 Task: Search one way flight ticket for 3 adults in first from Escanaba: Delta County Airport to Gillette: Gillette Campbell County Airport on 5-1-2023. Choice of flights is JetBlue. Number of bags: 1 carry on bag. Price is upto 97000. Outbound departure time preference is 8:00.
Action: Mouse moved to (237, 250)
Screenshot: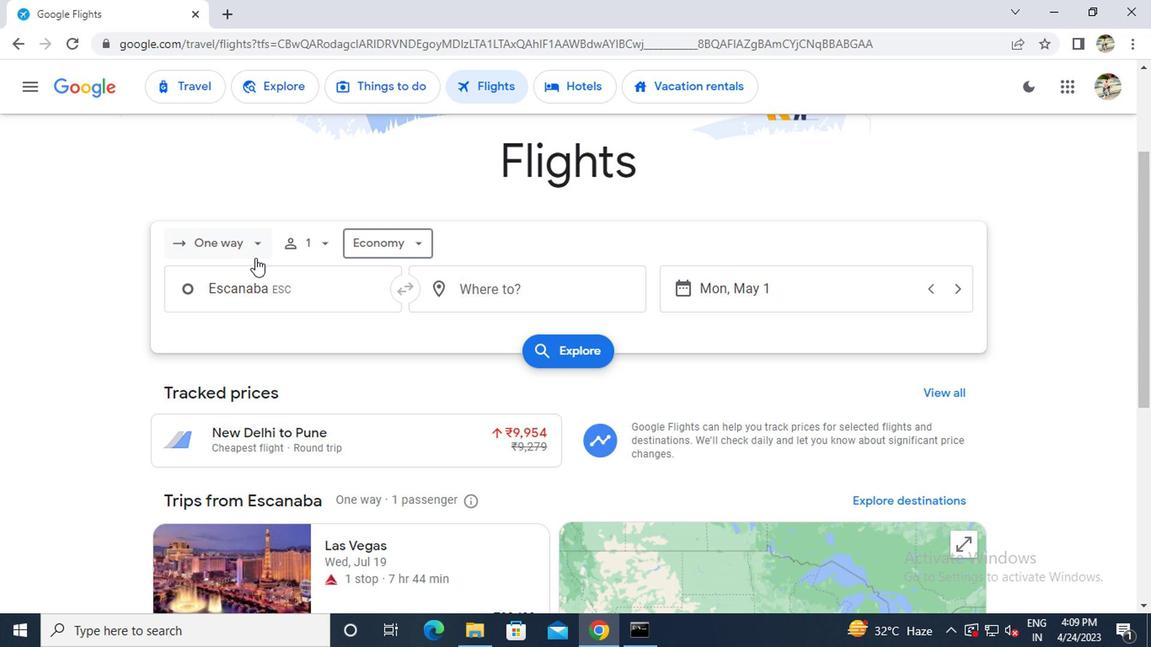 
Action: Mouse pressed left at (237, 250)
Screenshot: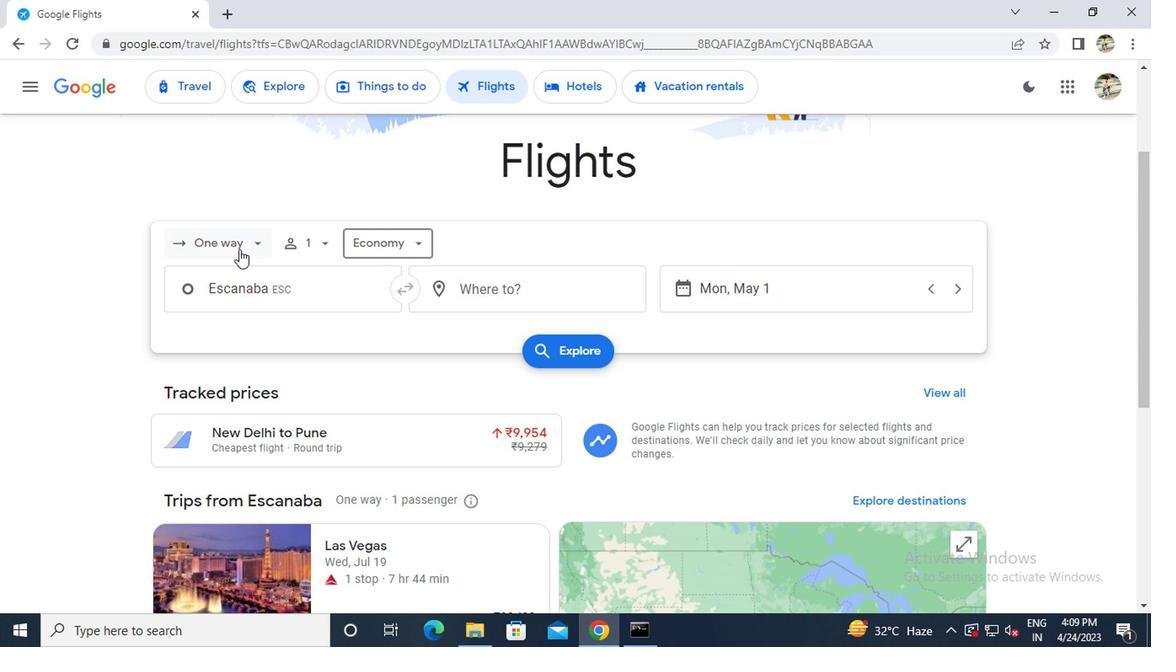 
Action: Mouse moved to (235, 315)
Screenshot: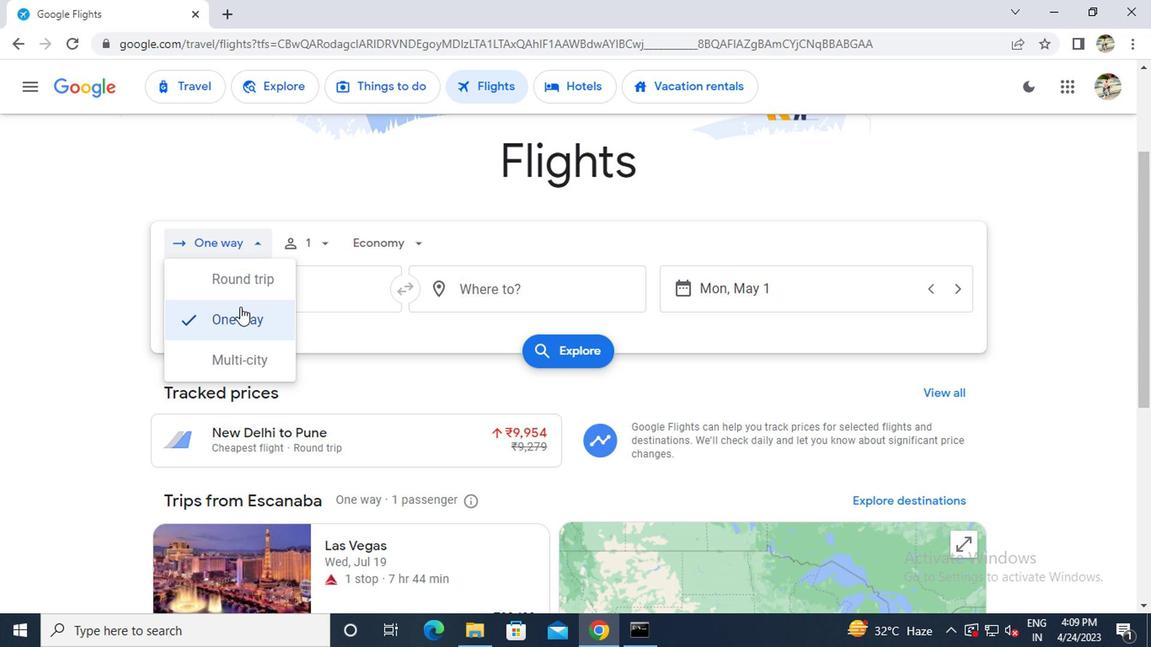
Action: Mouse pressed left at (235, 315)
Screenshot: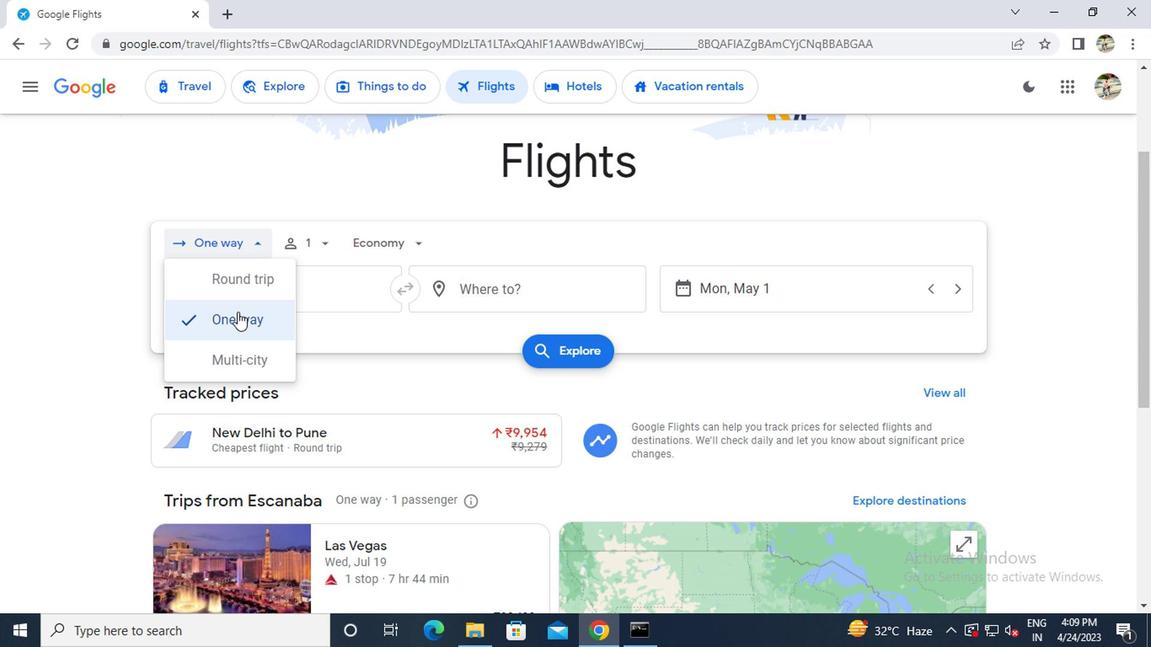 
Action: Mouse moved to (322, 233)
Screenshot: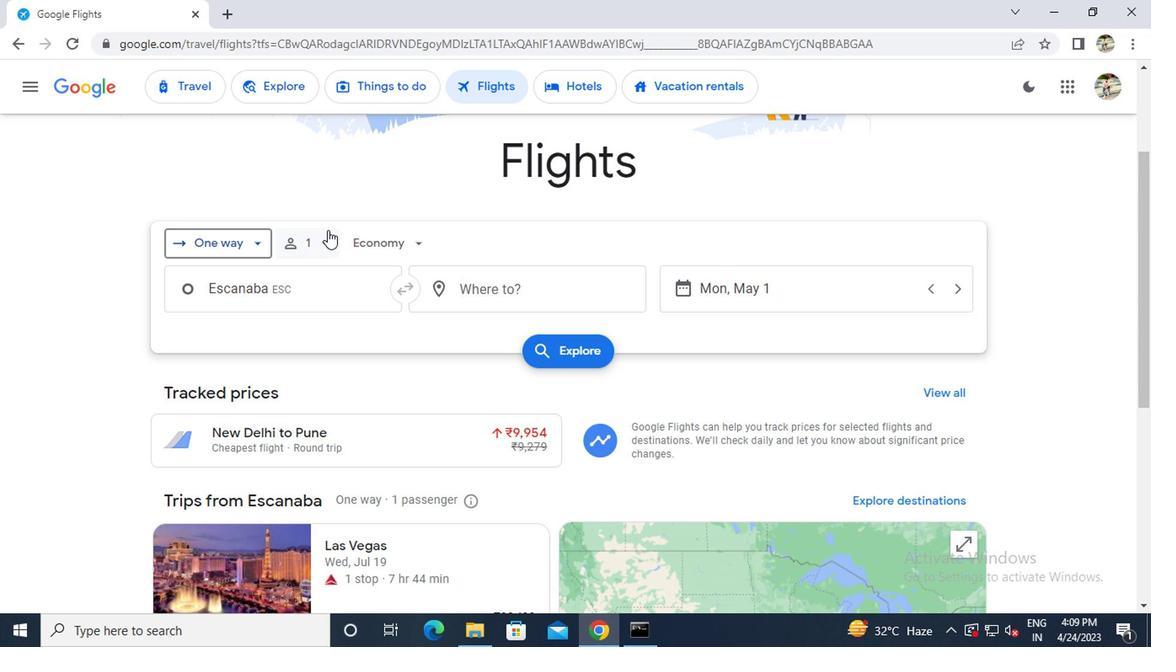 
Action: Mouse pressed left at (322, 233)
Screenshot: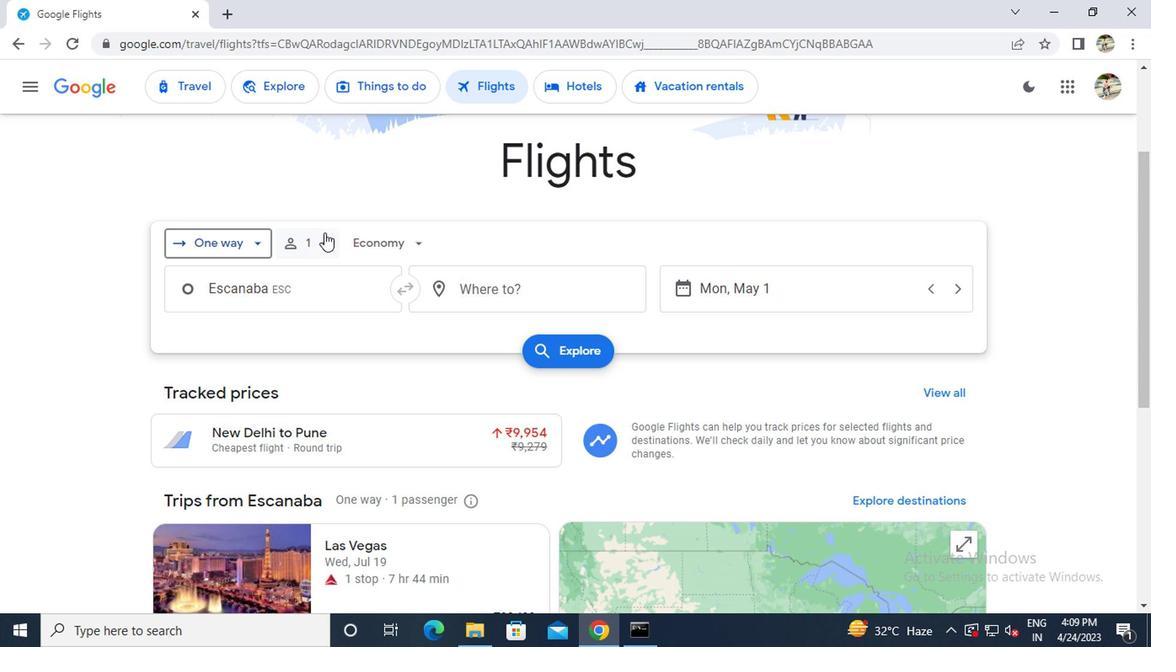 
Action: Mouse moved to (452, 286)
Screenshot: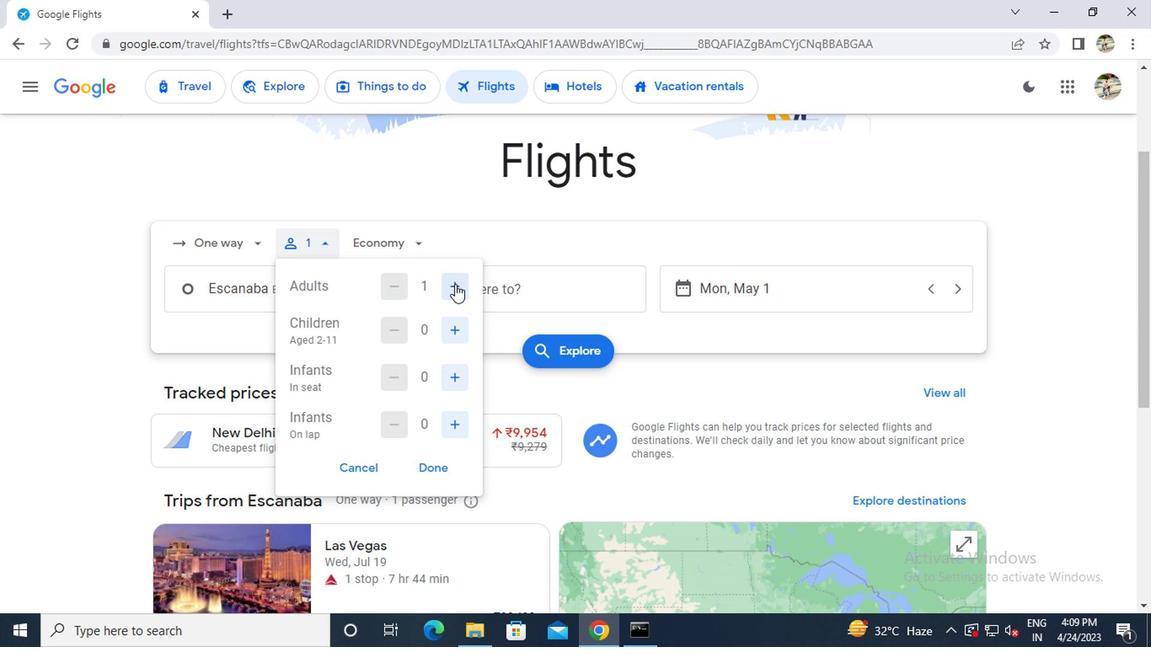 
Action: Mouse pressed left at (452, 286)
Screenshot: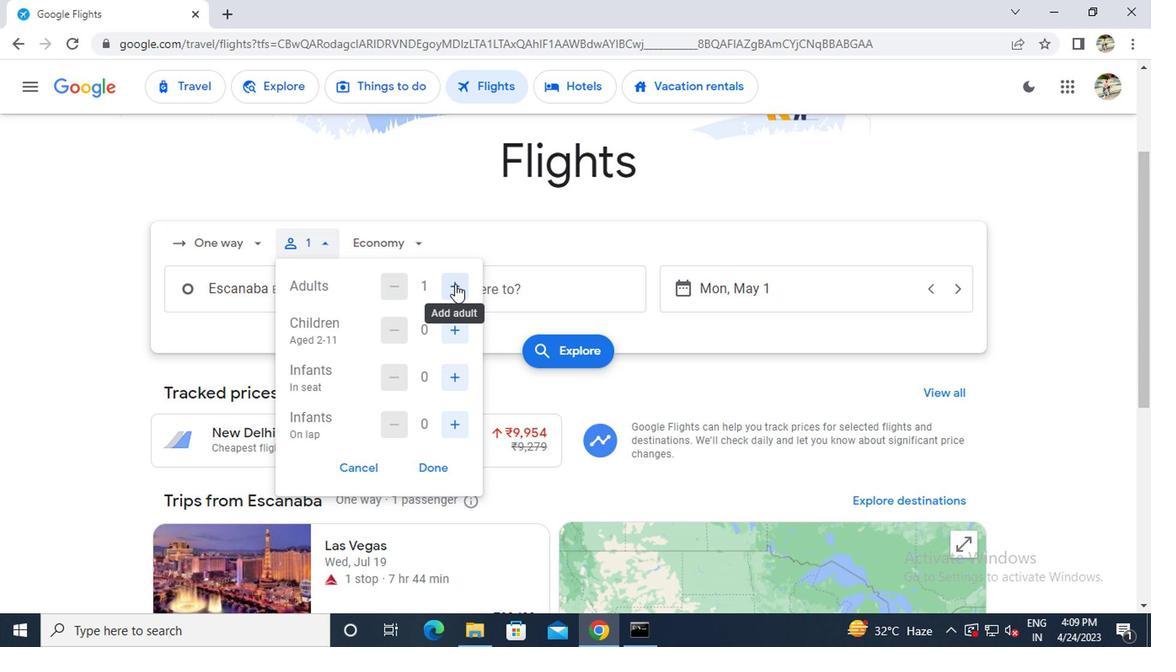 
Action: Mouse pressed left at (452, 286)
Screenshot: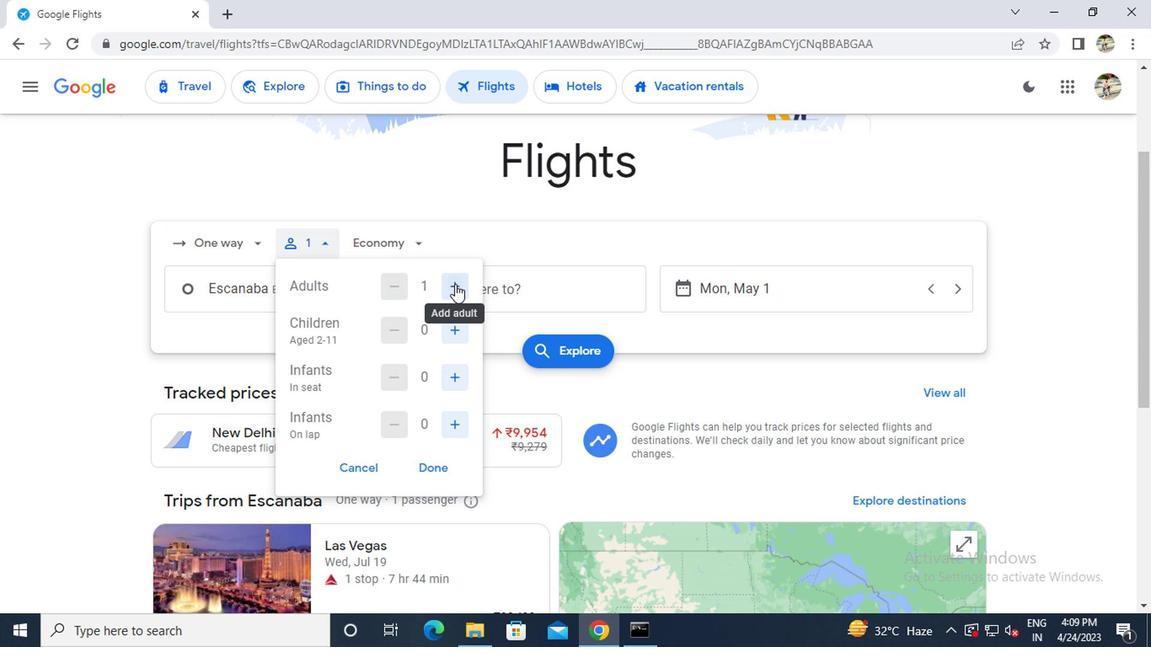 
Action: Mouse moved to (434, 467)
Screenshot: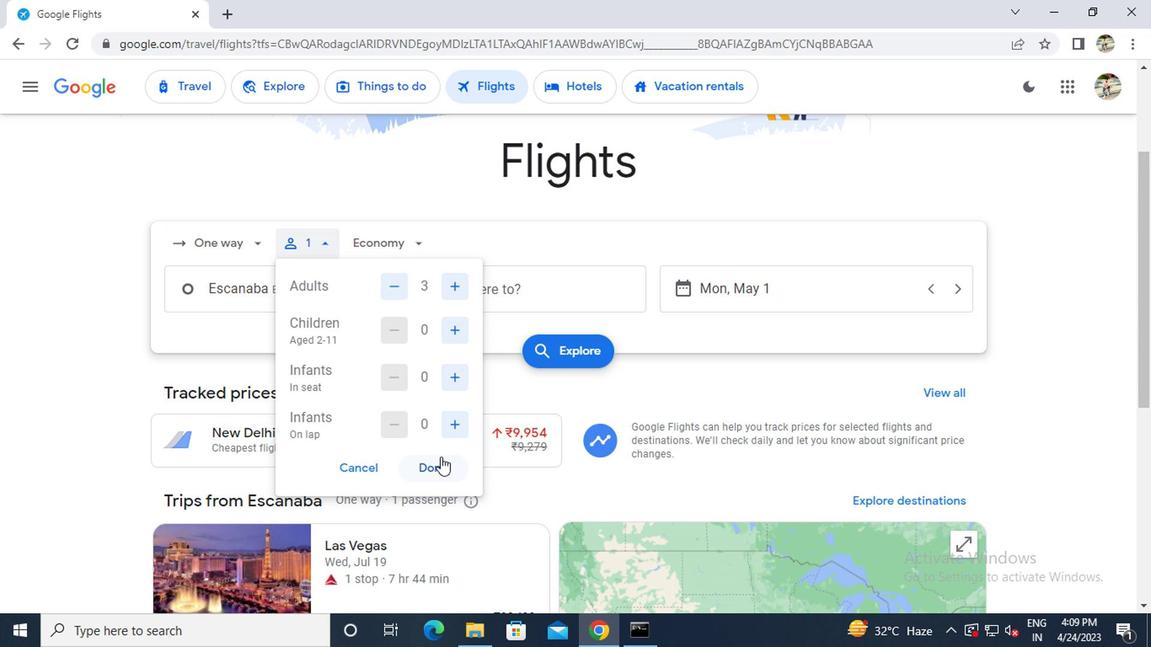 
Action: Mouse pressed left at (434, 467)
Screenshot: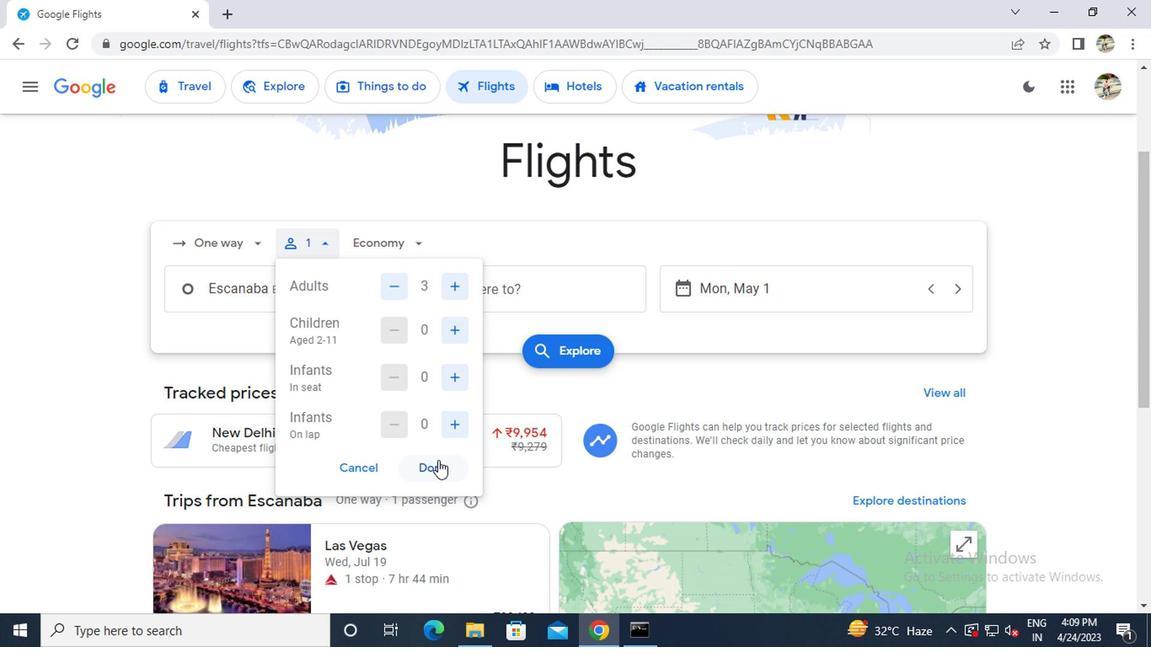 
Action: Mouse moved to (244, 290)
Screenshot: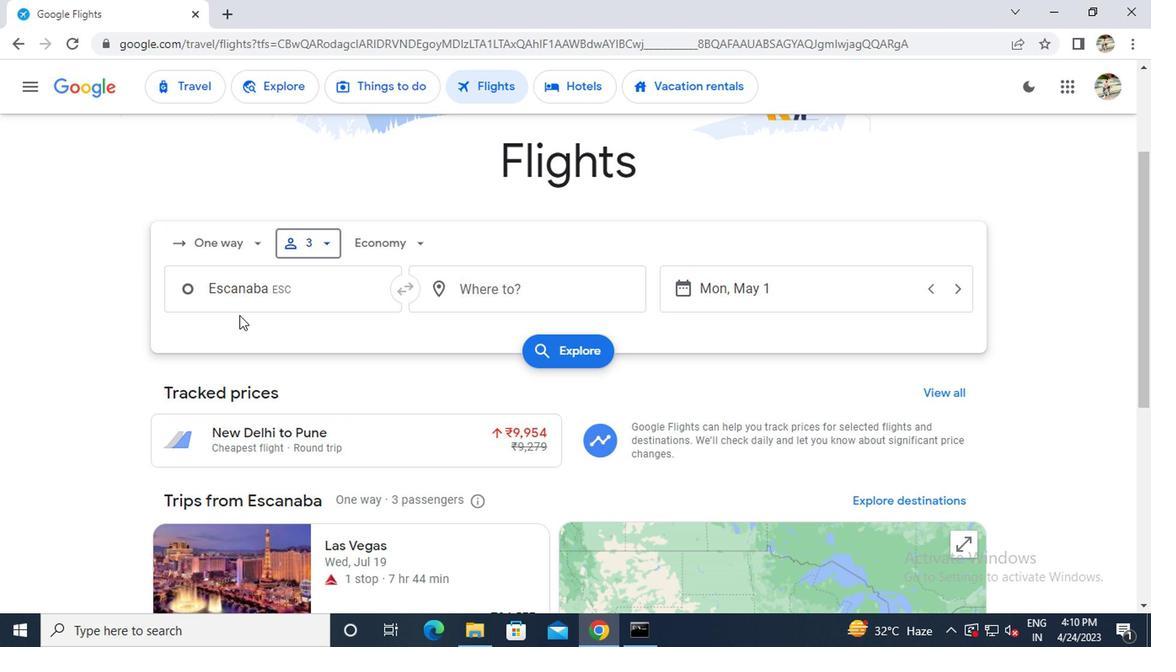 
Action: Mouse pressed left at (244, 290)
Screenshot: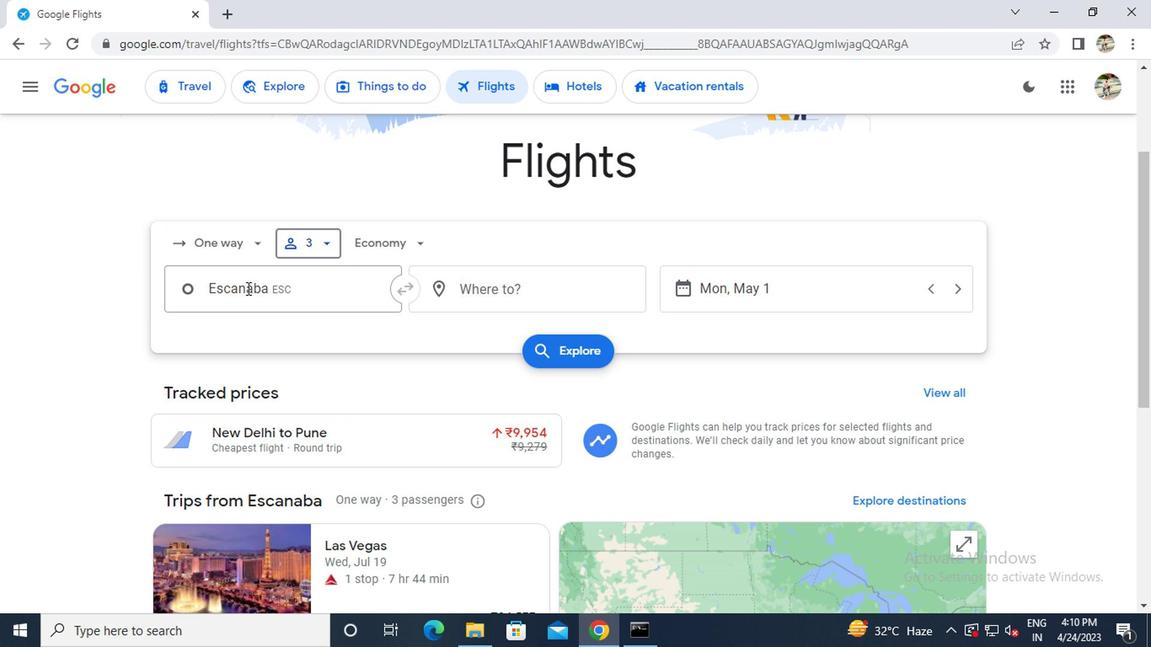 
Action: Key pressed <Key.caps_lock>e<Key.caps_lock>scanaba
Screenshot: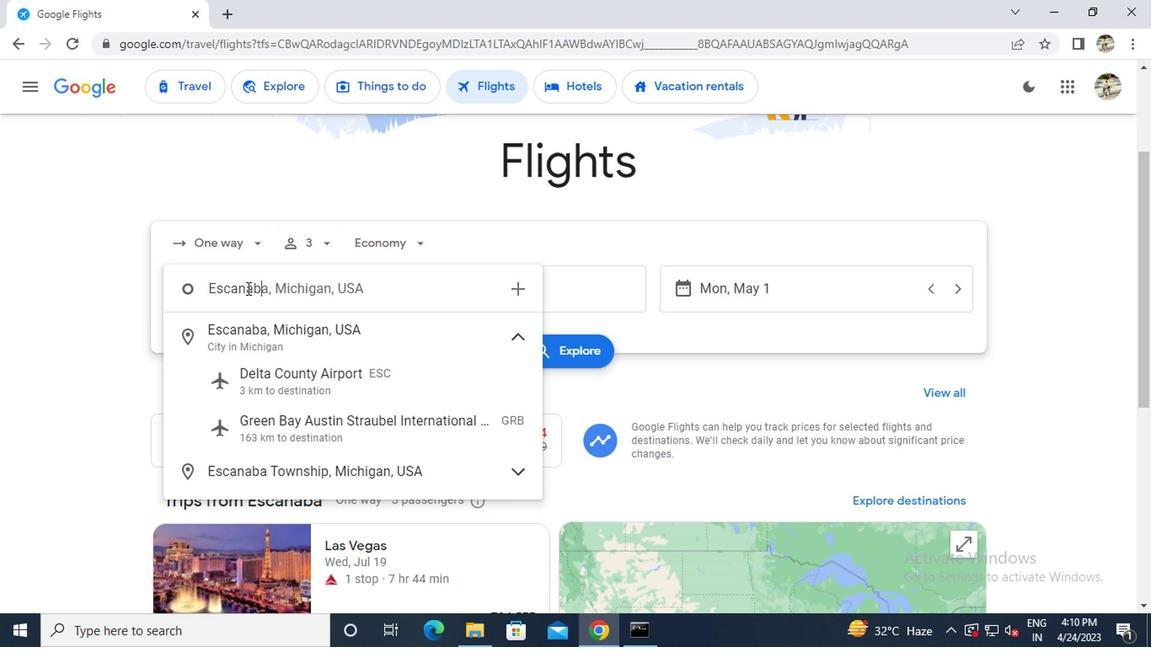 
Action: Mouse moved to (253, 311)
Screenshot: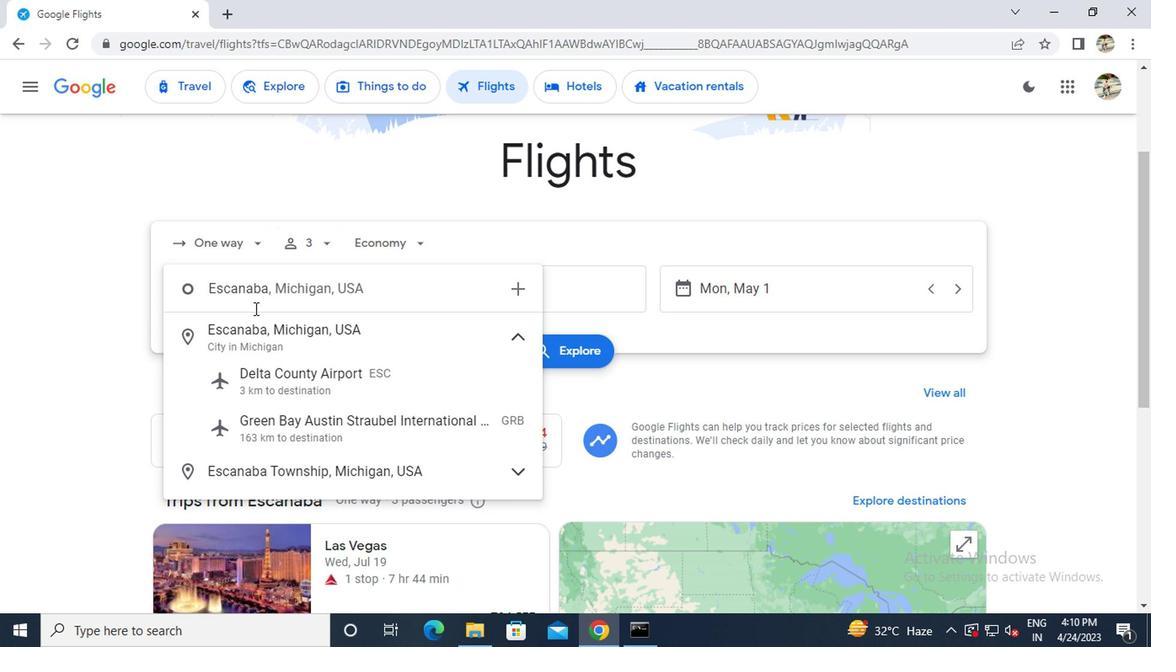 
Action: Key pressed <Key.space><Key.caps_lock>d<Key.caps_lock><Key.backspace>
Screenshot: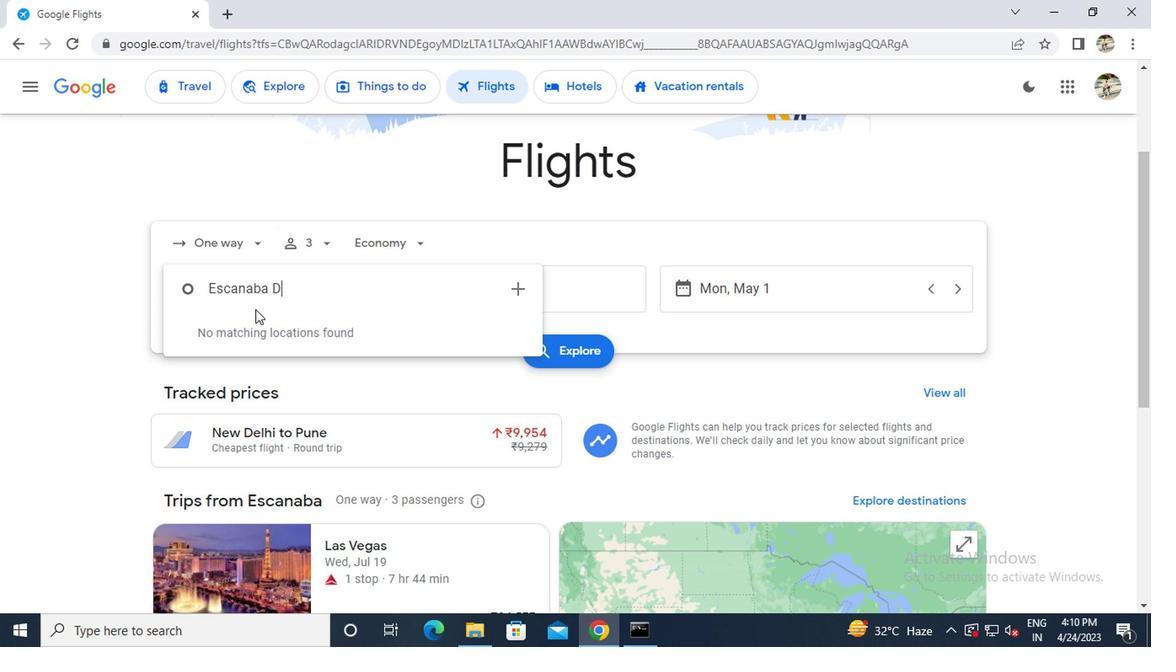 
Action: Mouse moved to (260, 376)
Screenshot: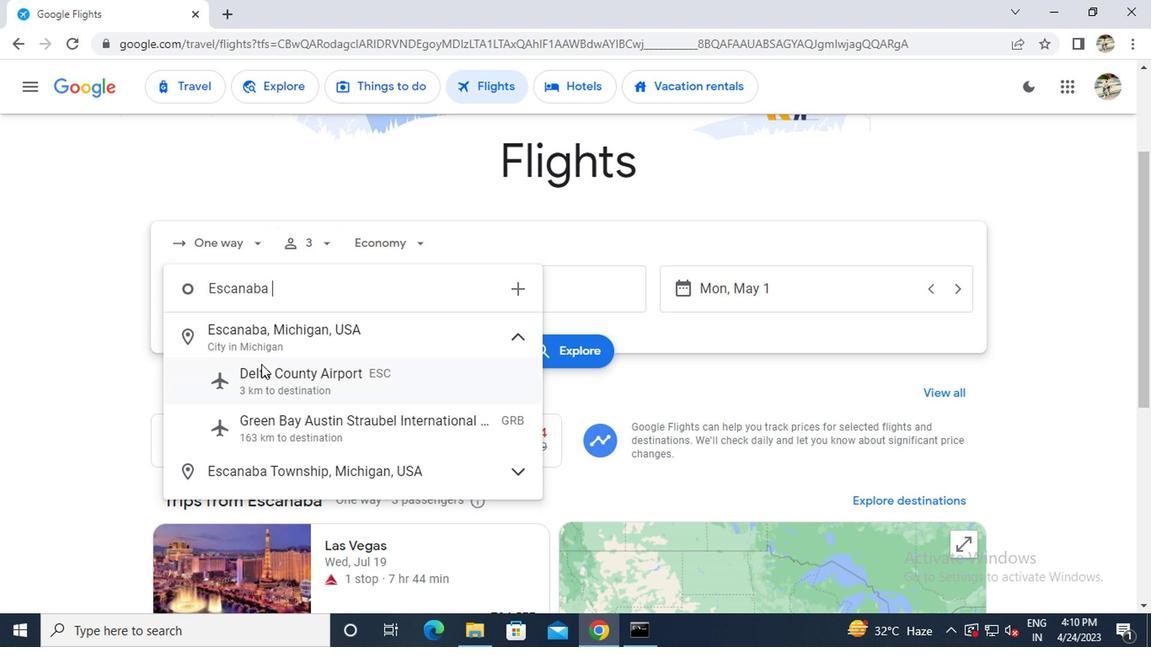 
Action: Mouse pressed left at (260, 376)
Screenshot: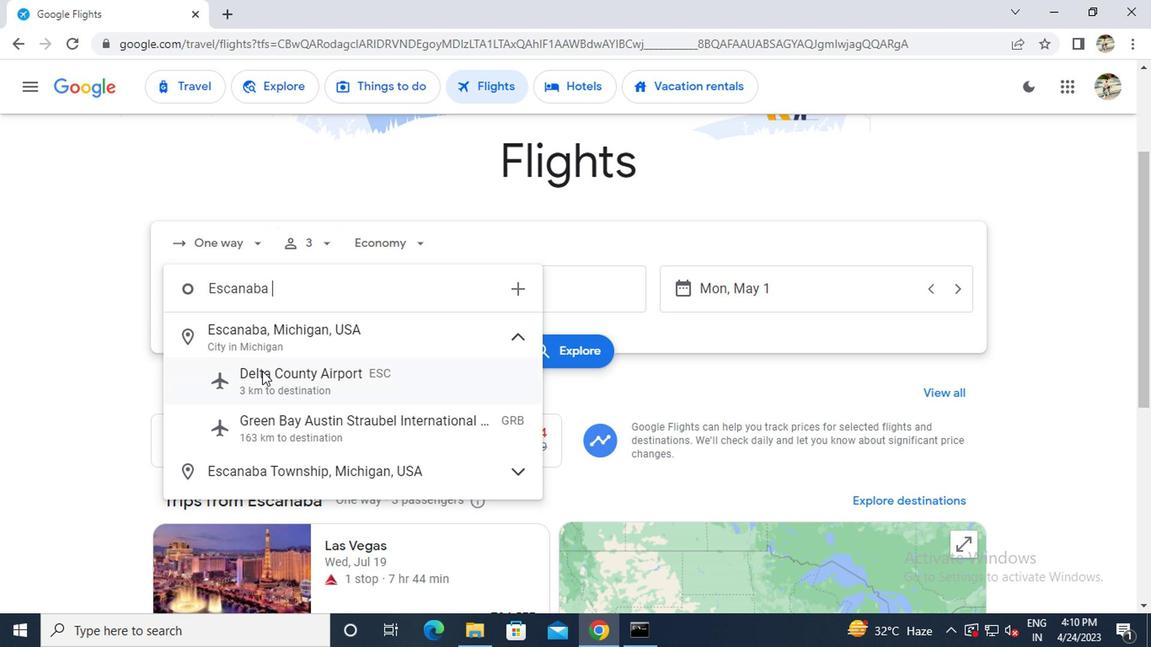 
Action: Mouse moved to (521, 289)
Screenshot: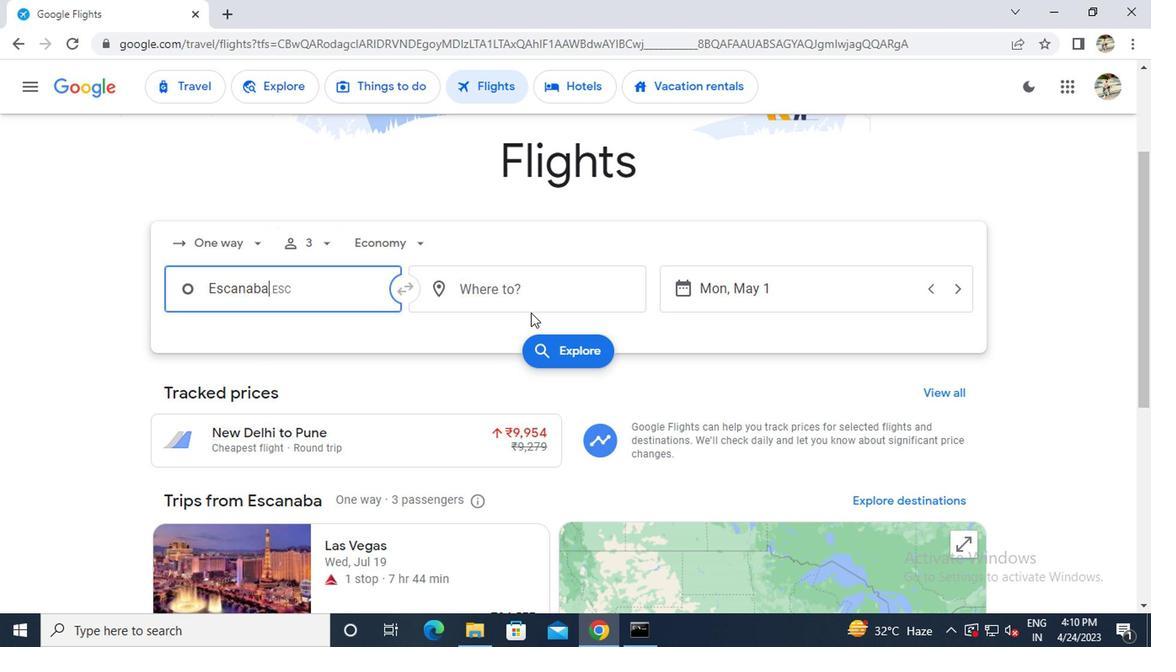 
Action: Mouse pressed left at (521, 289)
Screenshot: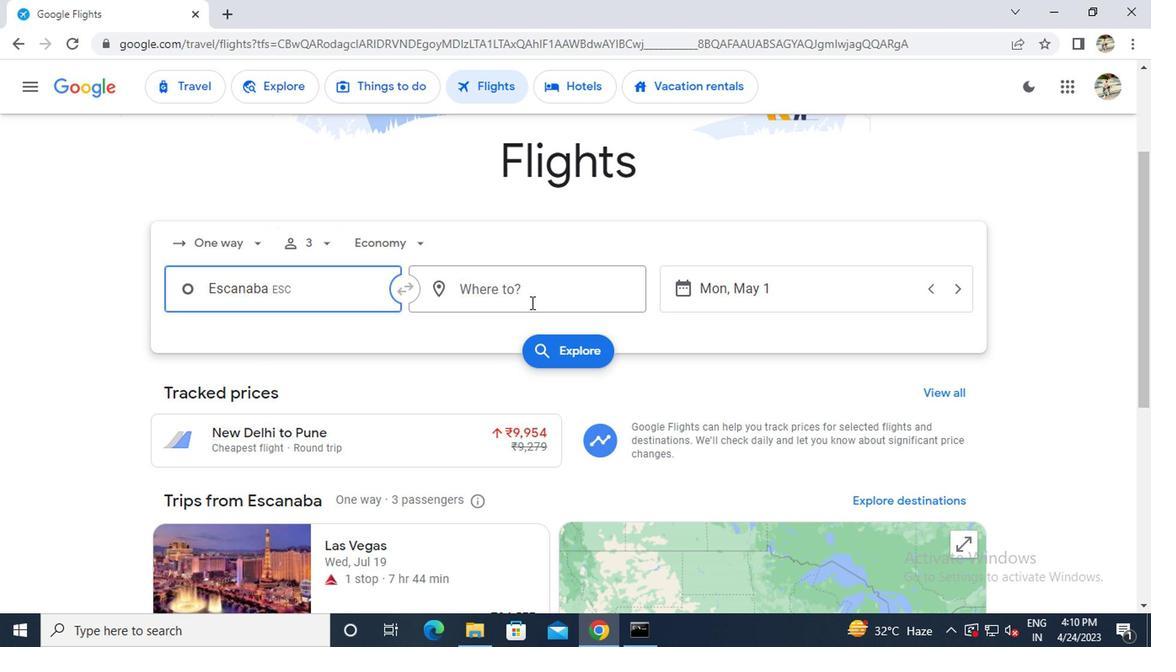 
Action: Key pressed <Key.caps_lock>g<Key.caps_lock>illette
Screenshot: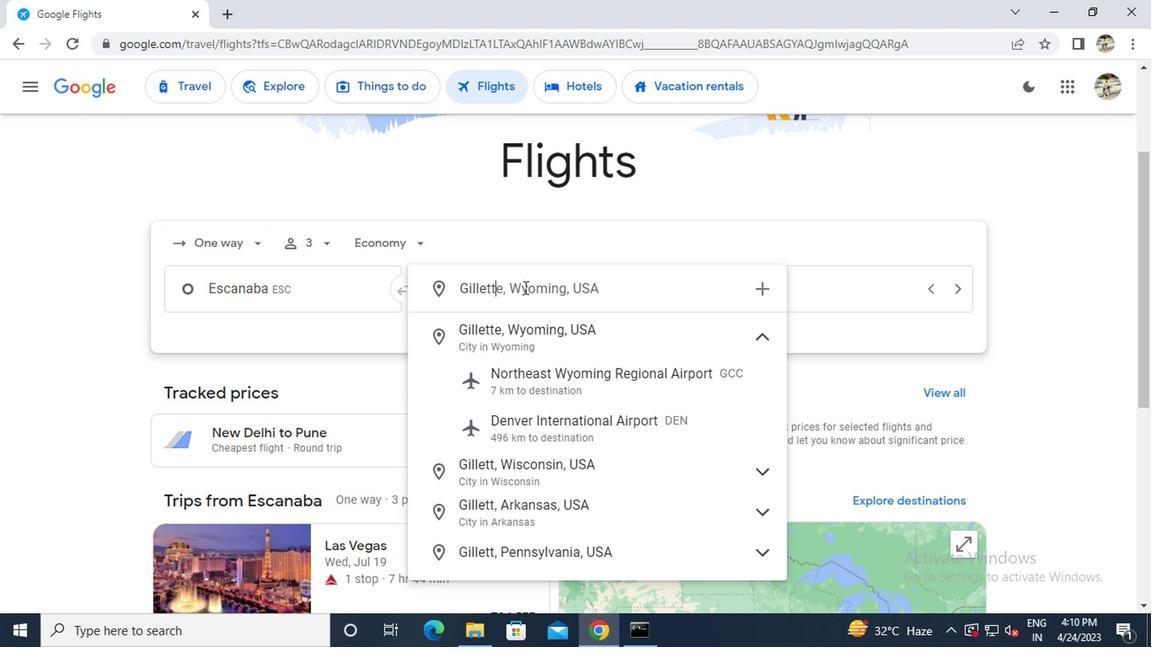 
Action: Mouse moved to (522, 324)
Screenshot: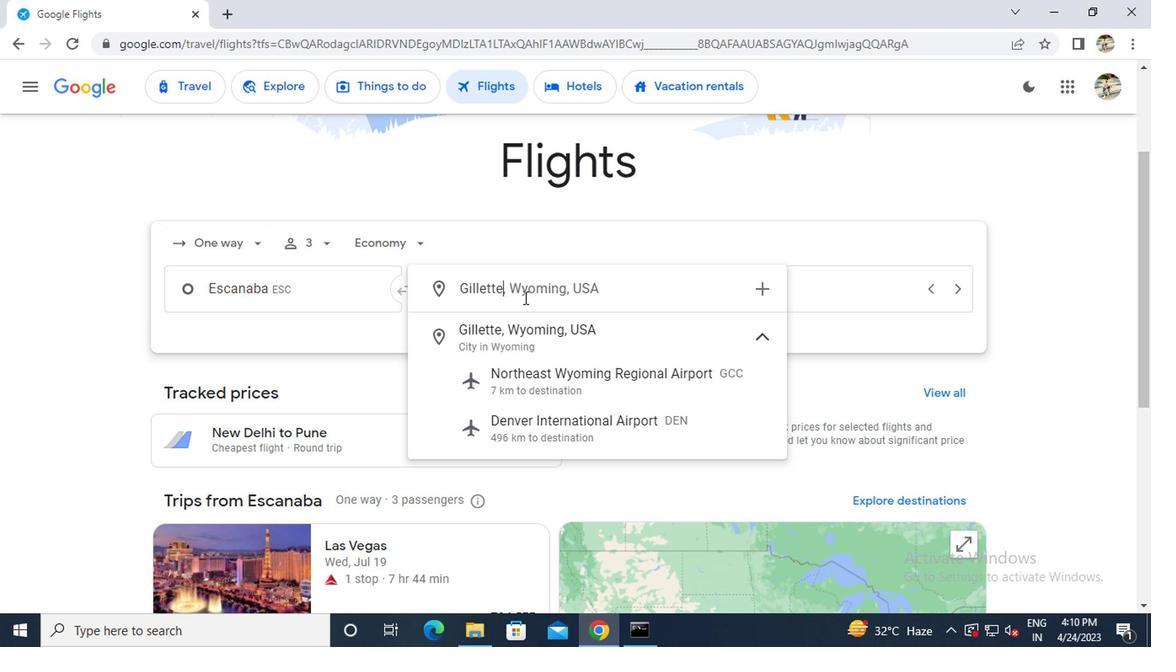 
Action: Mouse pressed left at (522, 324)
Screenshot: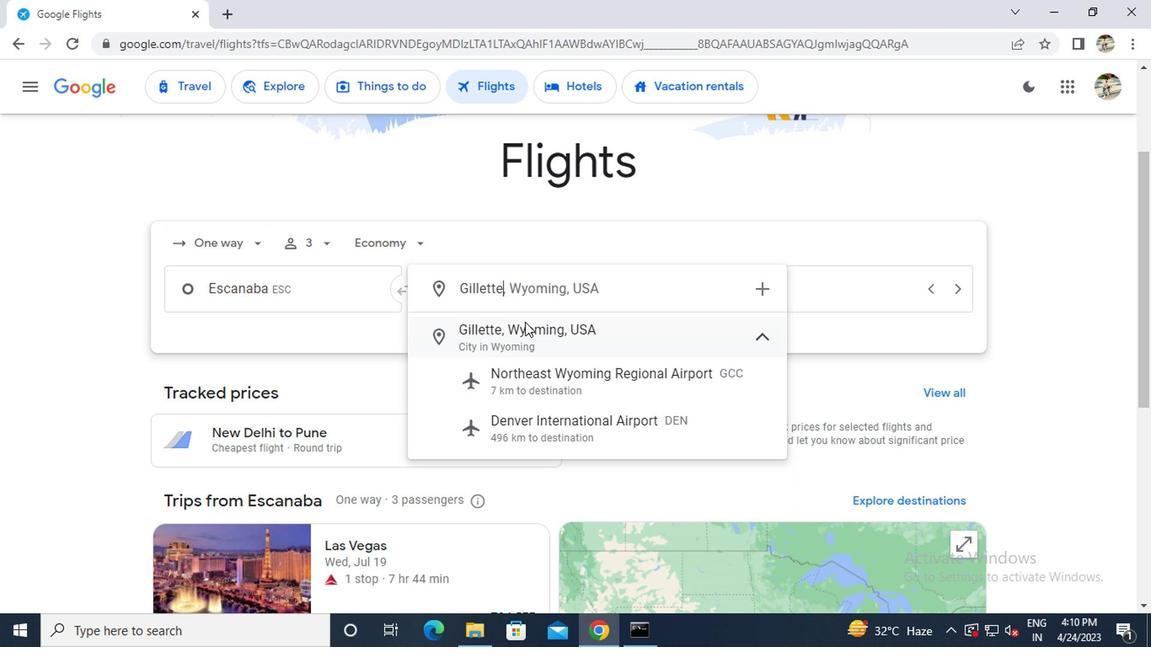 
Action: Mouse moved to (759, 291)
Screenshot: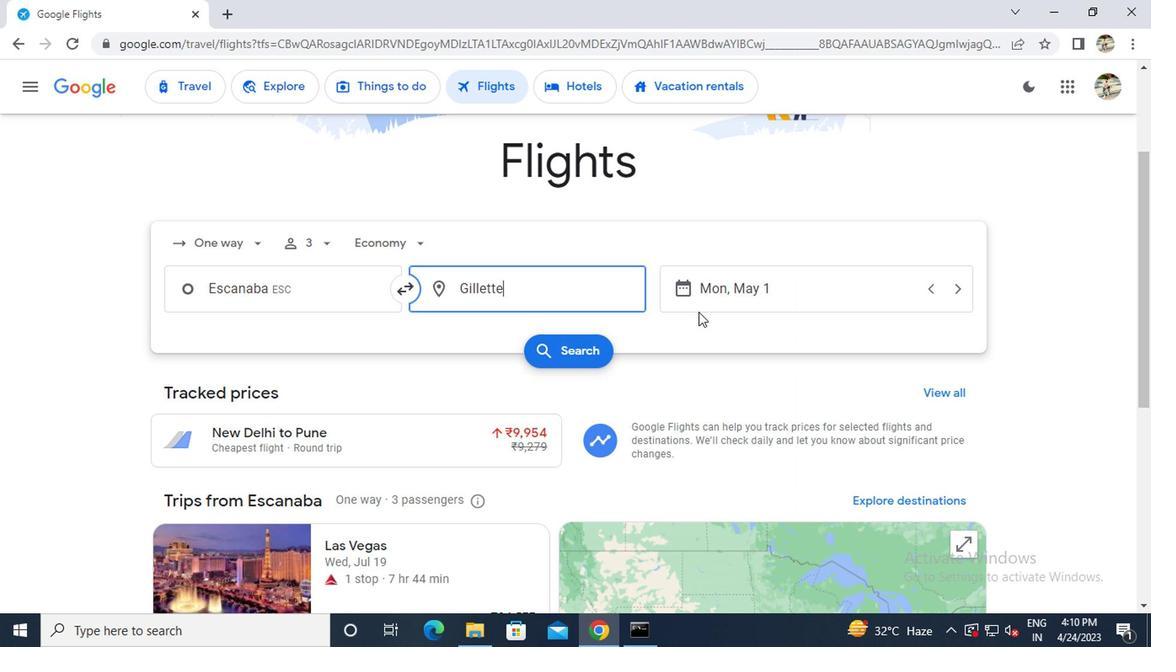 
Action: Mouse pressed left at (759, 291)
Screenshot: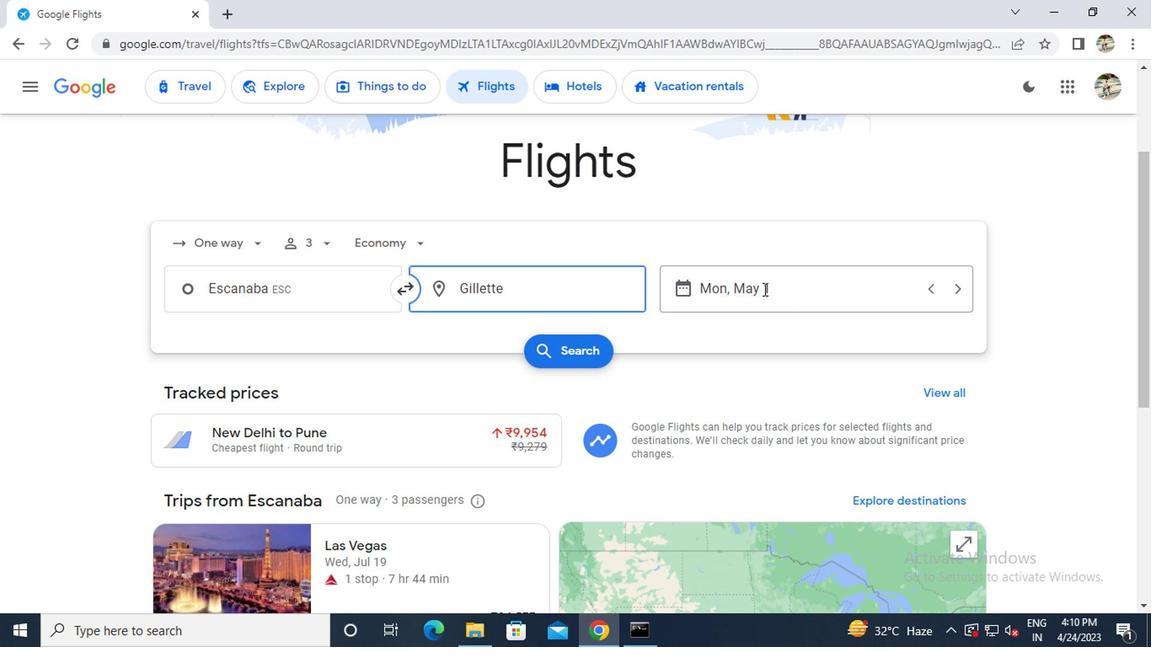 
Action: Mouse moved to (741, 299)
Screenshot: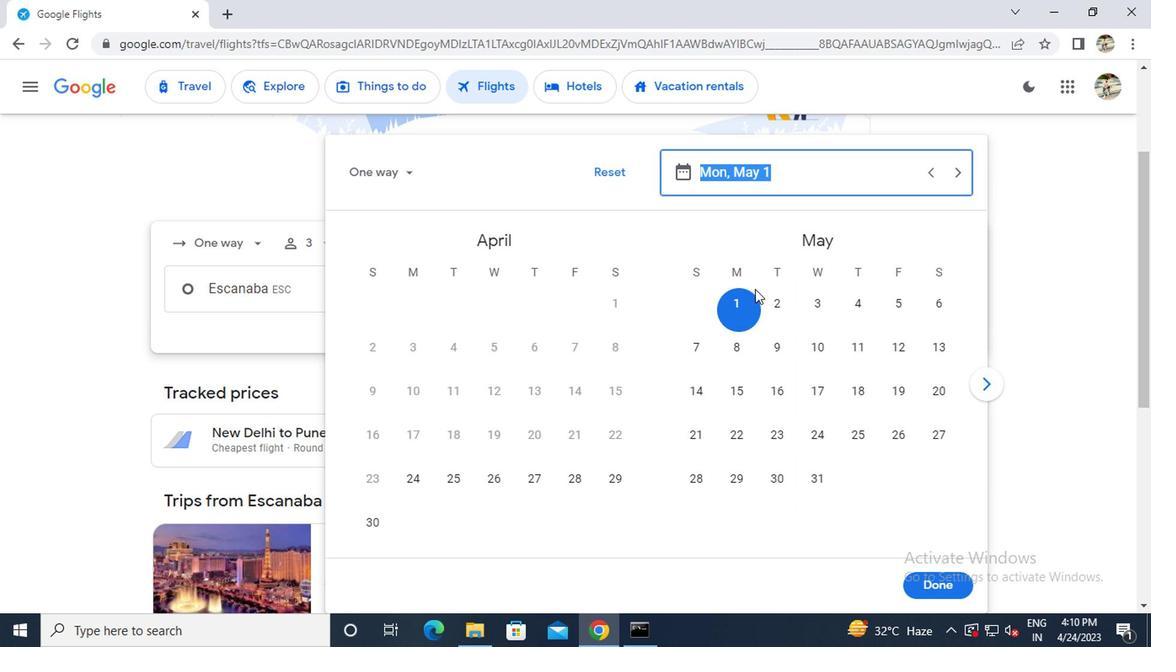 
Action: Mouse pressed left at (741, 299)
Screenshot: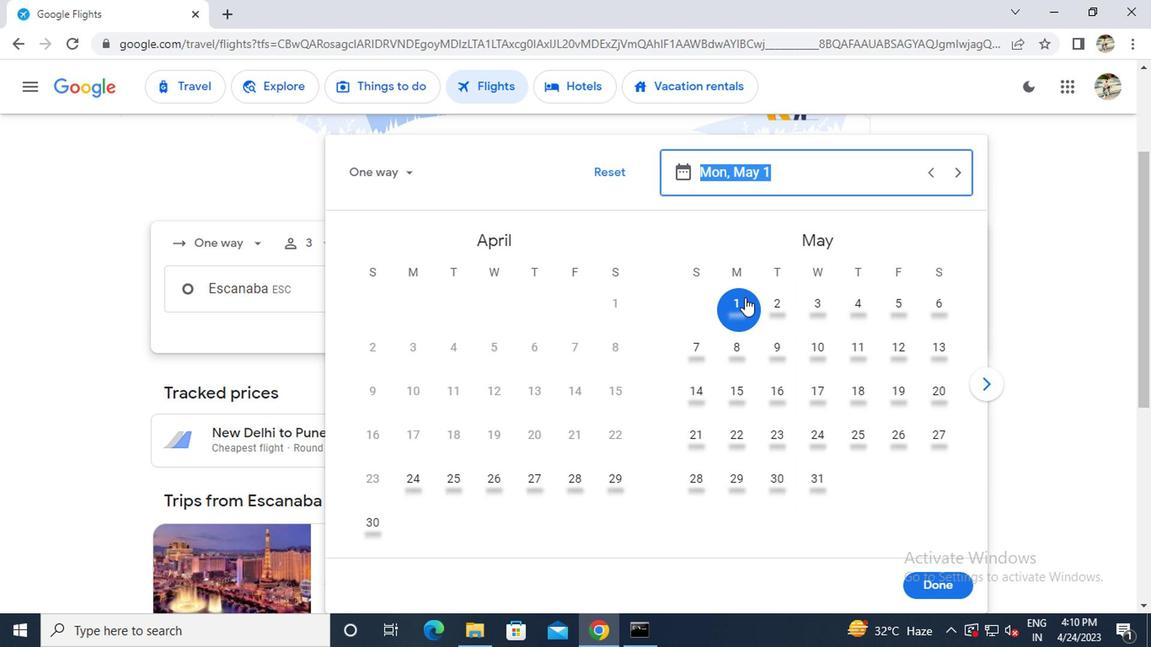 
Action: Mouse moved to (927, 593)
Screenshot: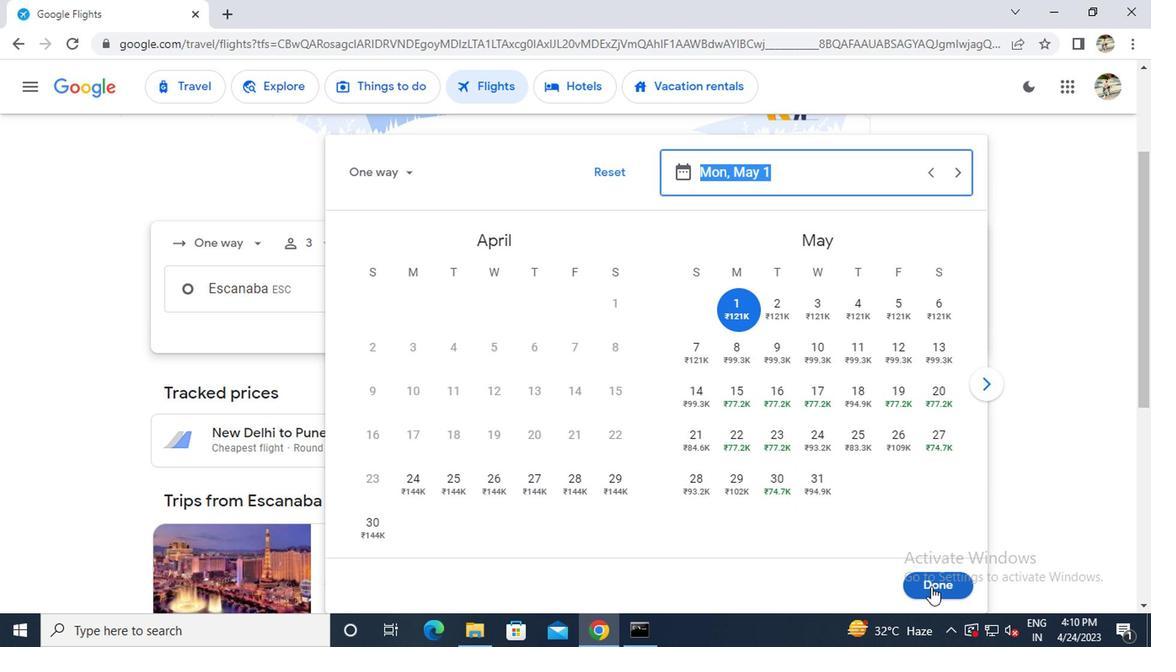 
Action: Mouse pressed left at (927, 593)
Screenshot: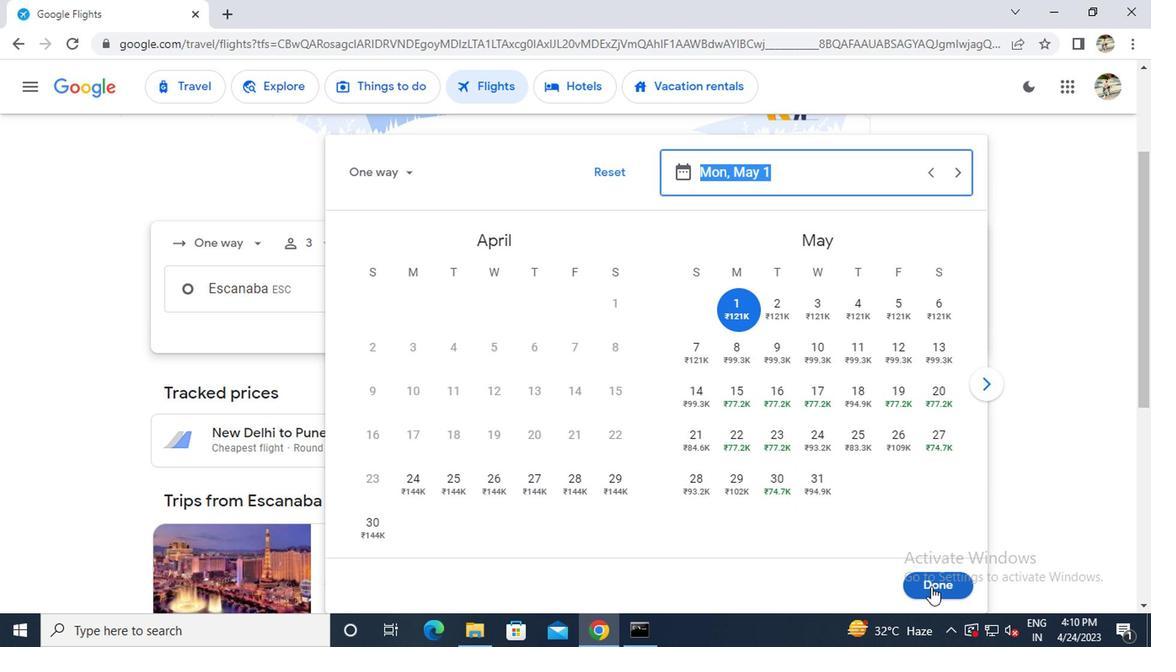 
Action: Mouse moved to (554, 366)
Screenshot: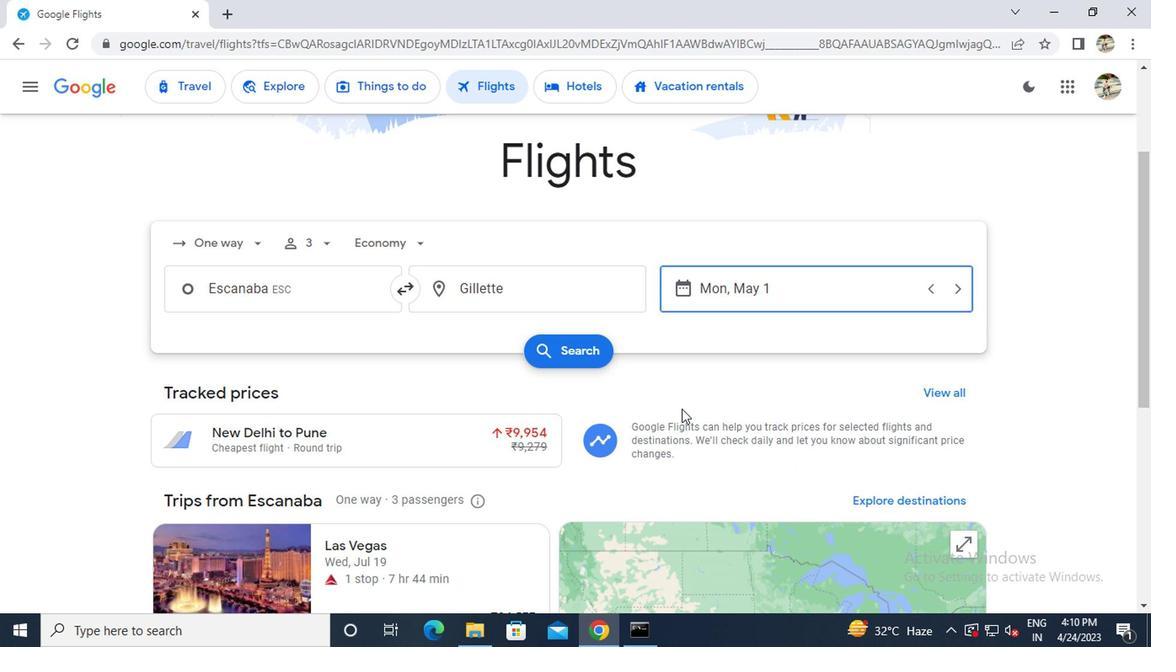 
Action: Mouse pressed left at (554, 366)
Screenshot: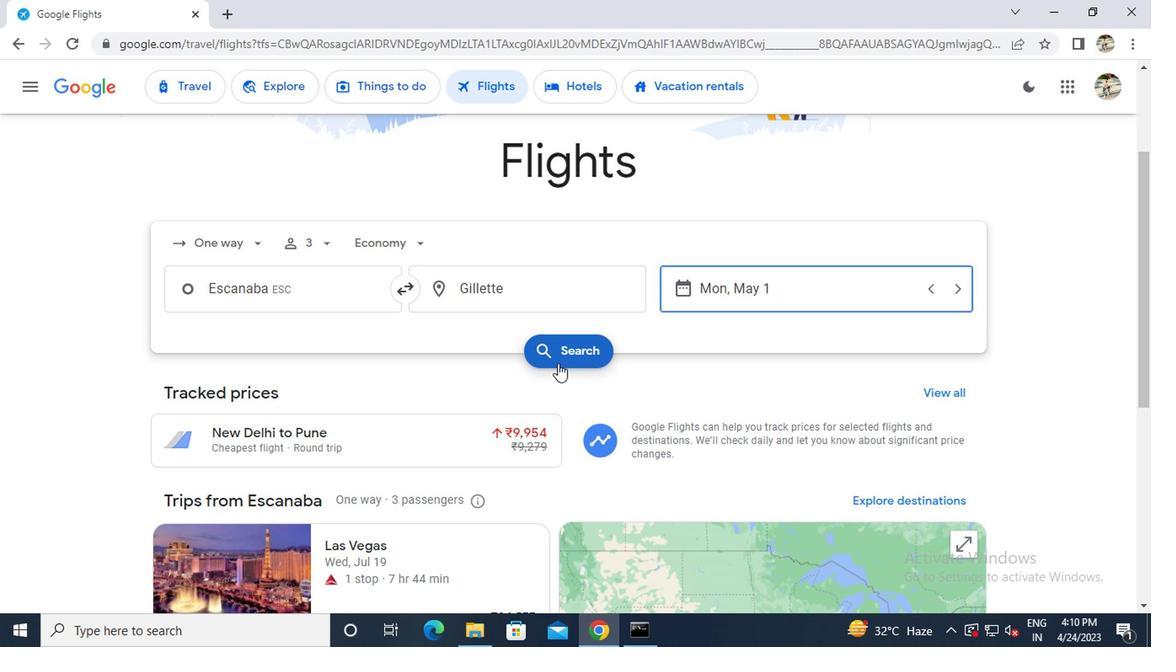 
Action: Mouse moved to (397, 241)
Screenshot: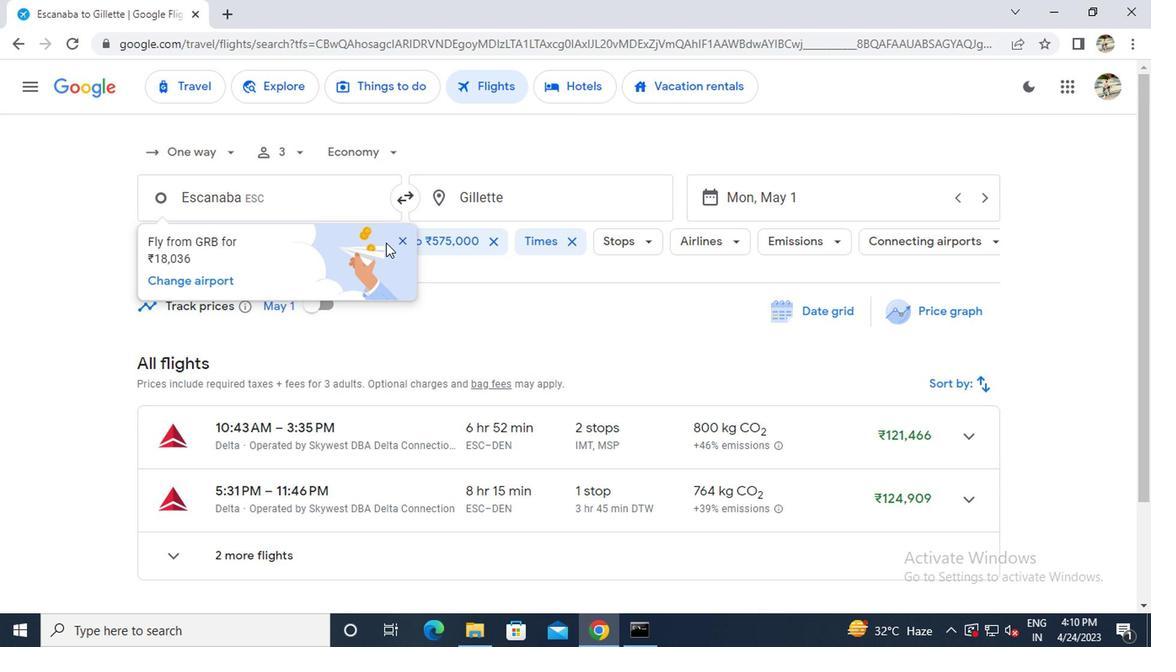 
Action: Mouse pressed left at (397, 241)
Screenshot: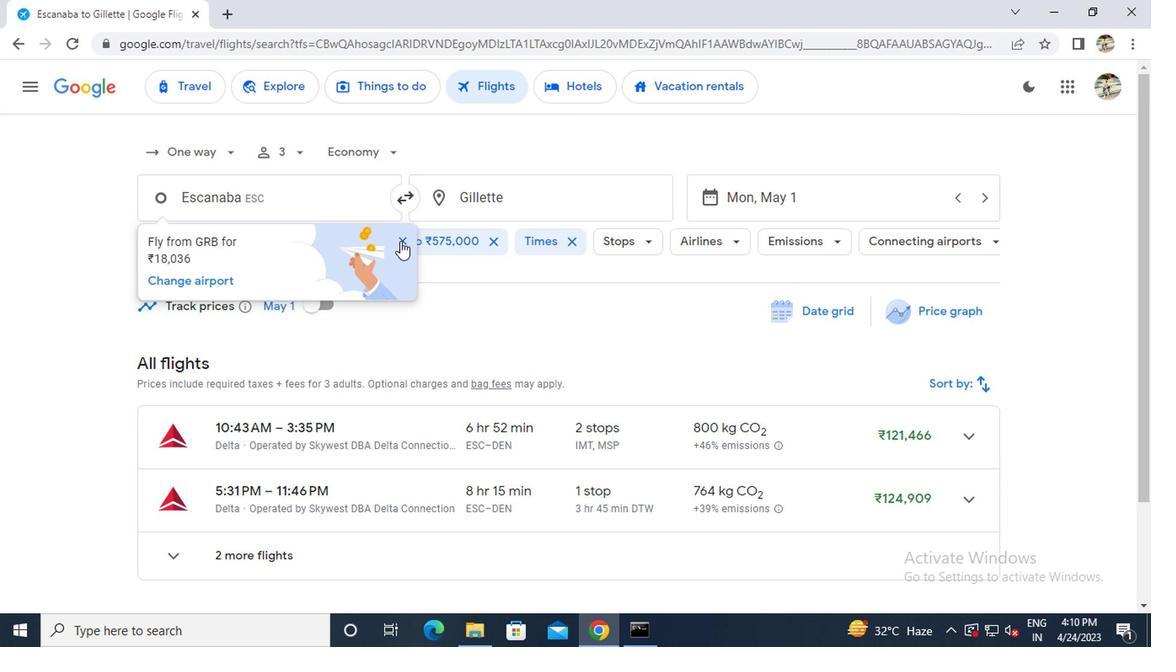 
Action: Mouse moved to (209, 240)
Screenshot: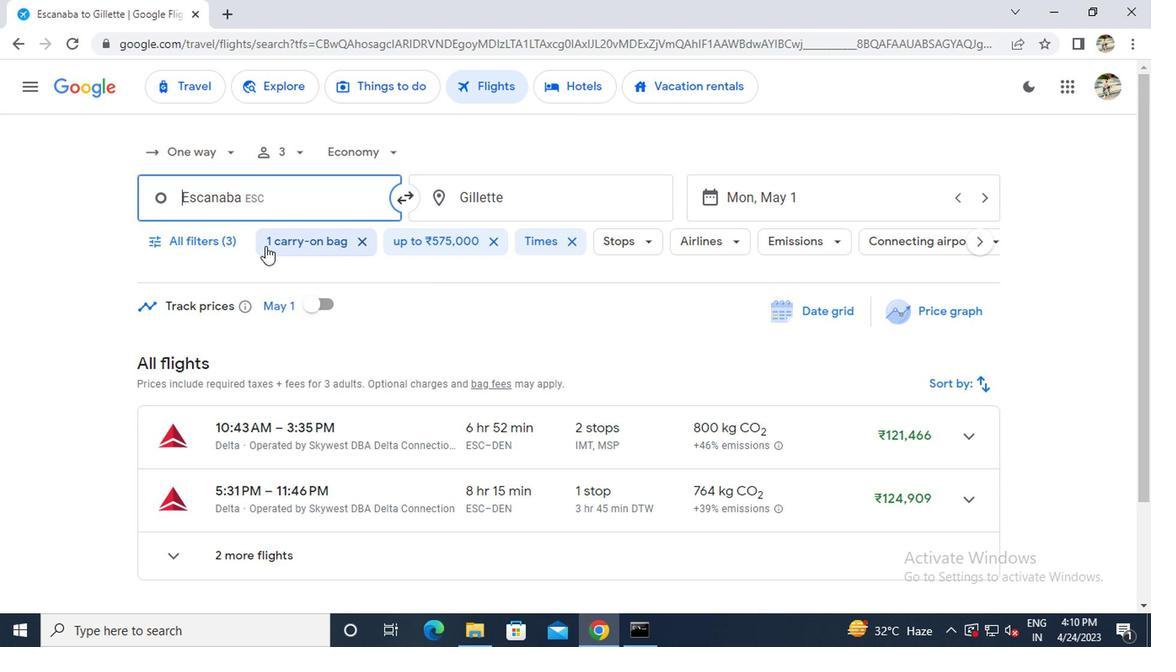 
Action: Mouse pressed left at (209, 240)
Screenshot: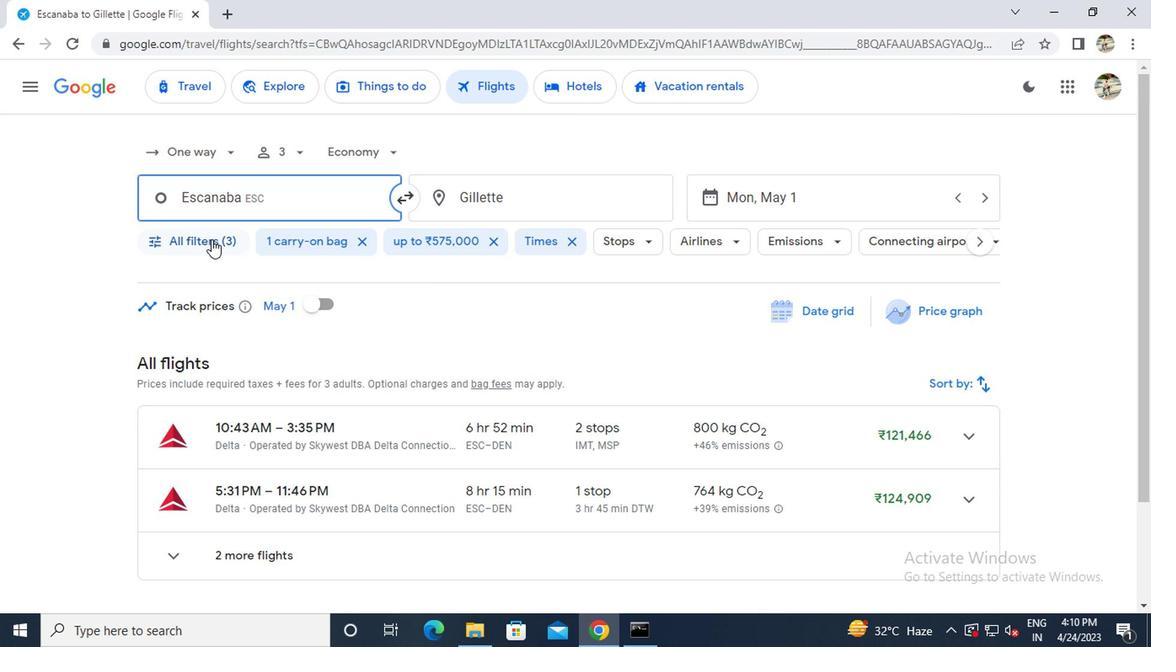
Action: Mouse moved to (272, 364)
Screenshot: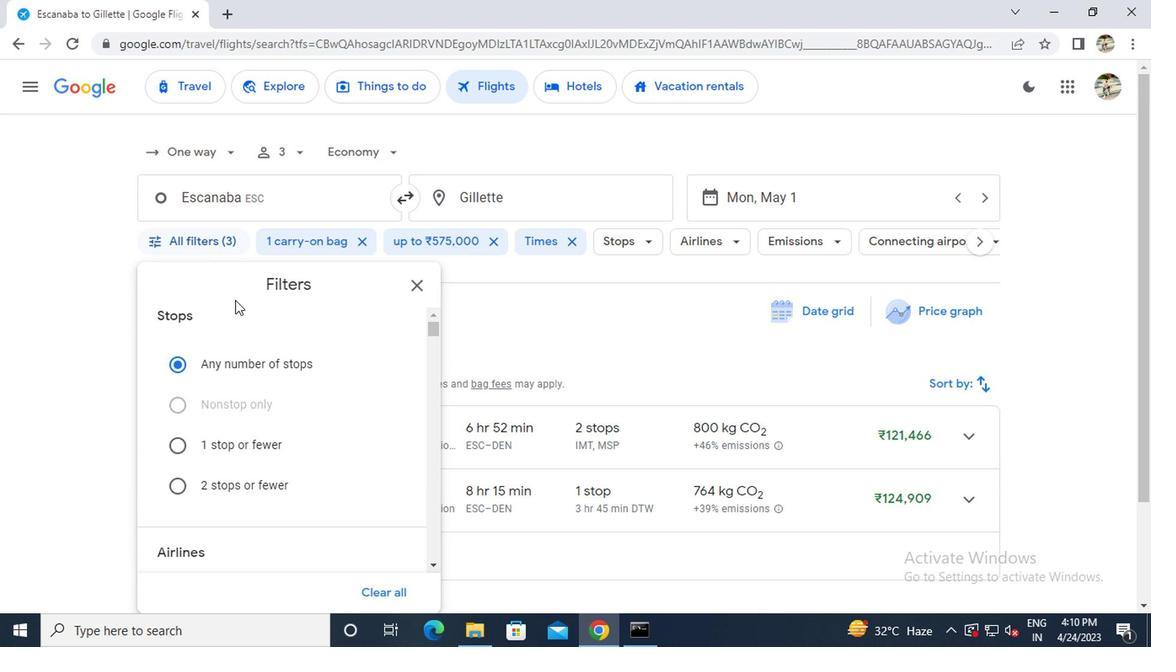 
Action: Mouse scrolled (272, 363) with delta (0, 0)
Screenshot: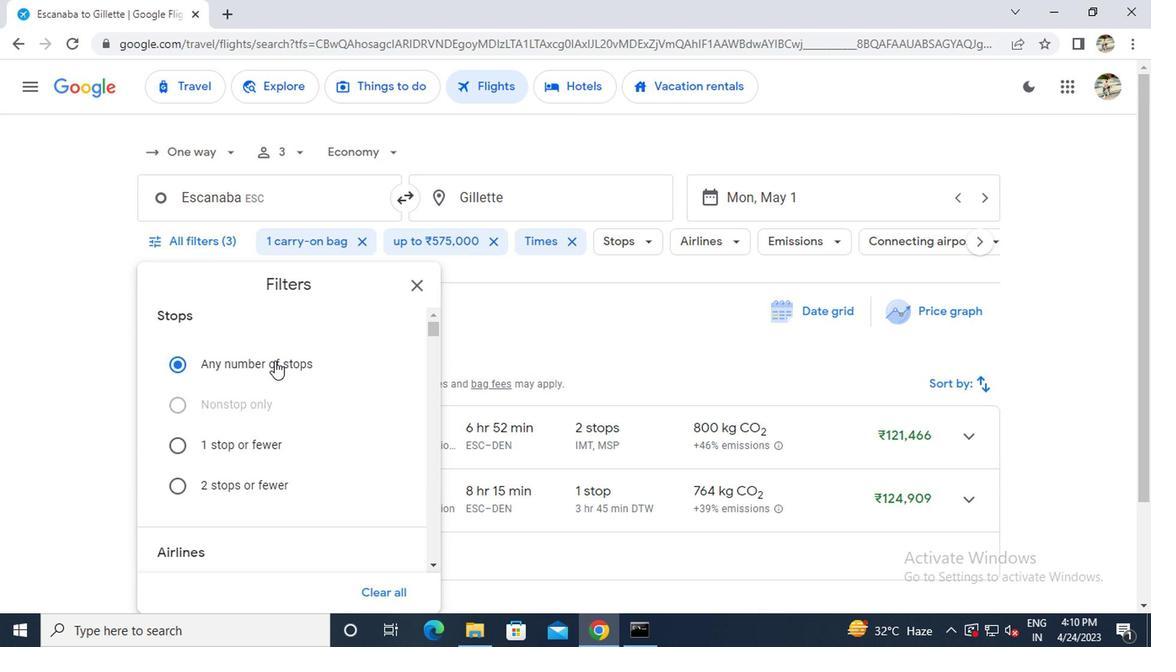 
Action: Mouse scrolled (272, 363) with delta (0, 0)
Screenshot: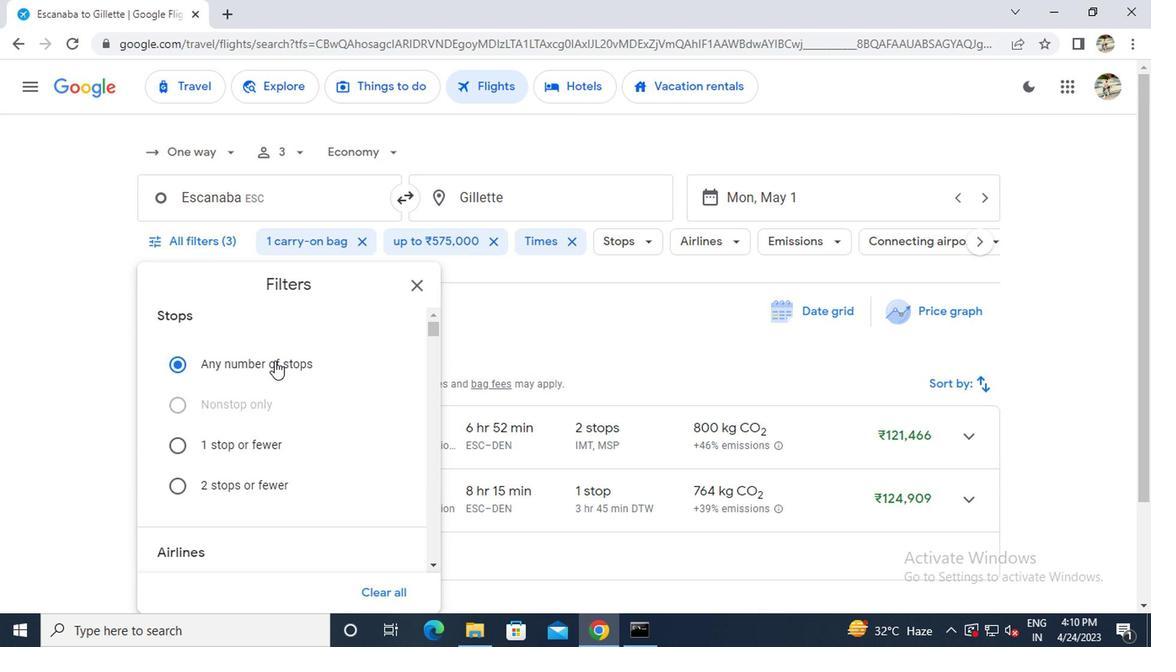 
Action: Mouse scrolled (272, 363) with delta (0, 0)
Screenshot: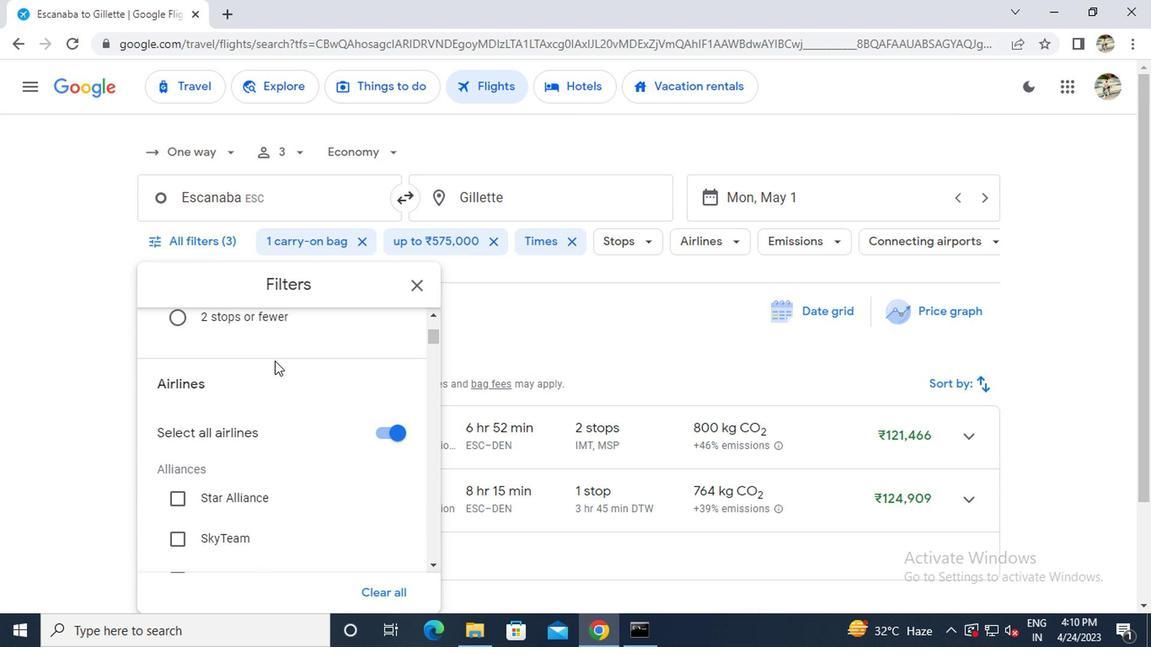 
Action: Mouse scrolled (272, 363) with delta (0, 0)
Screenshot: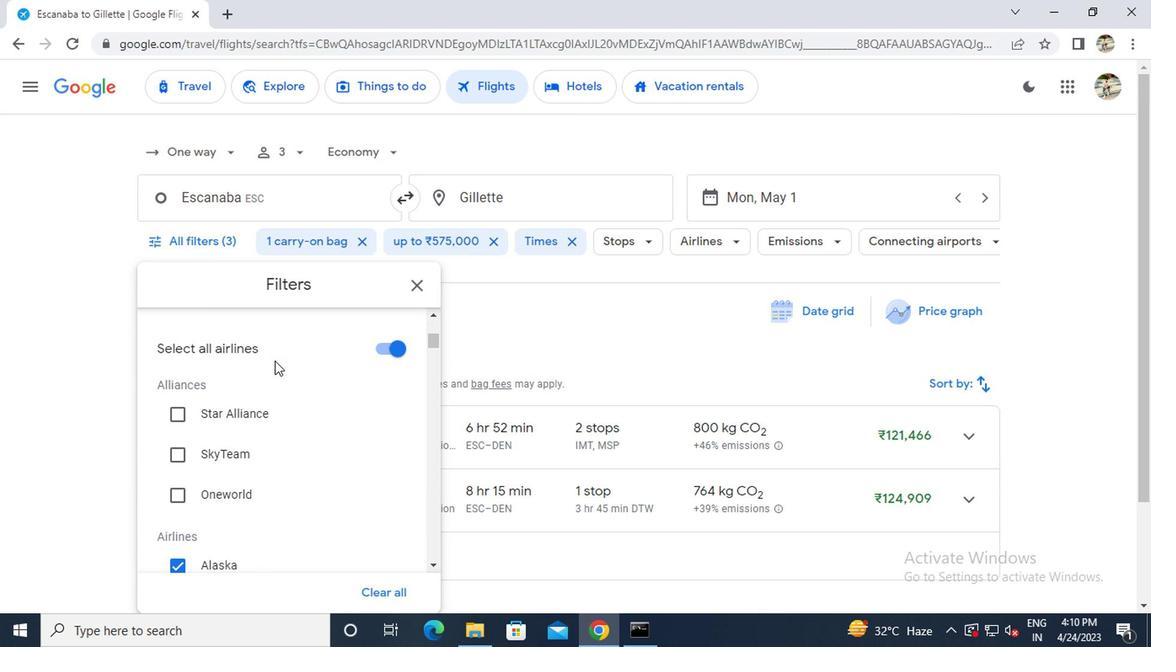 
Action: Mouse scrolled (272, 363) with delta (0, 0)
Screenshot: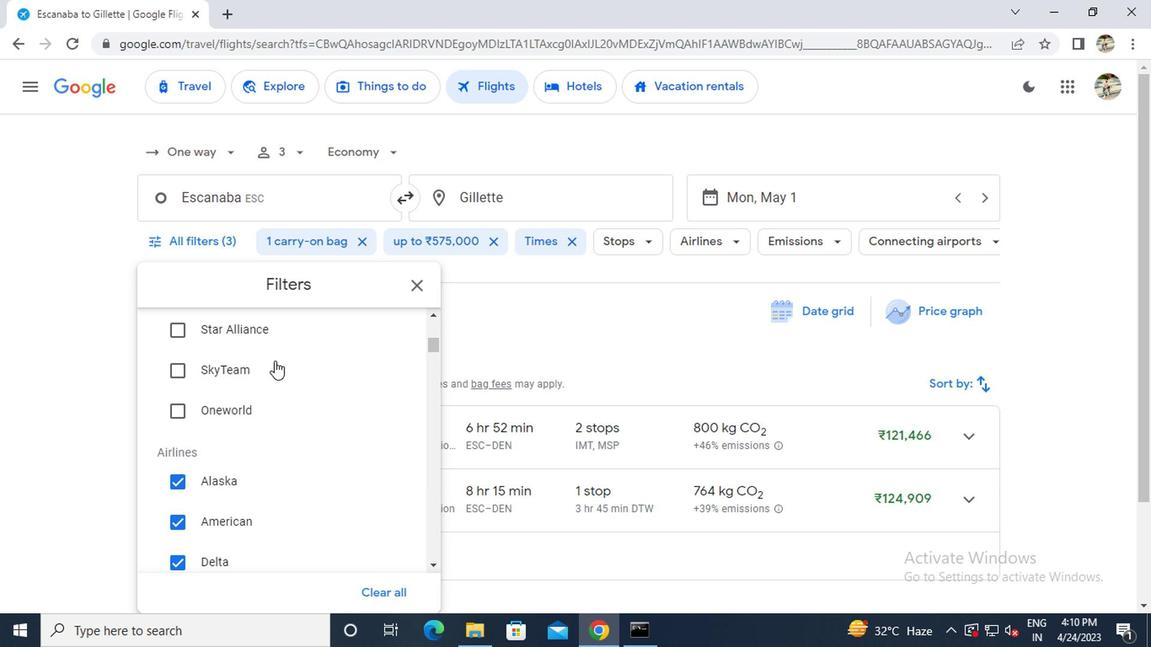 
Action: Mouse scrolled (272, 363) with delta (0, 0)
Screenshot: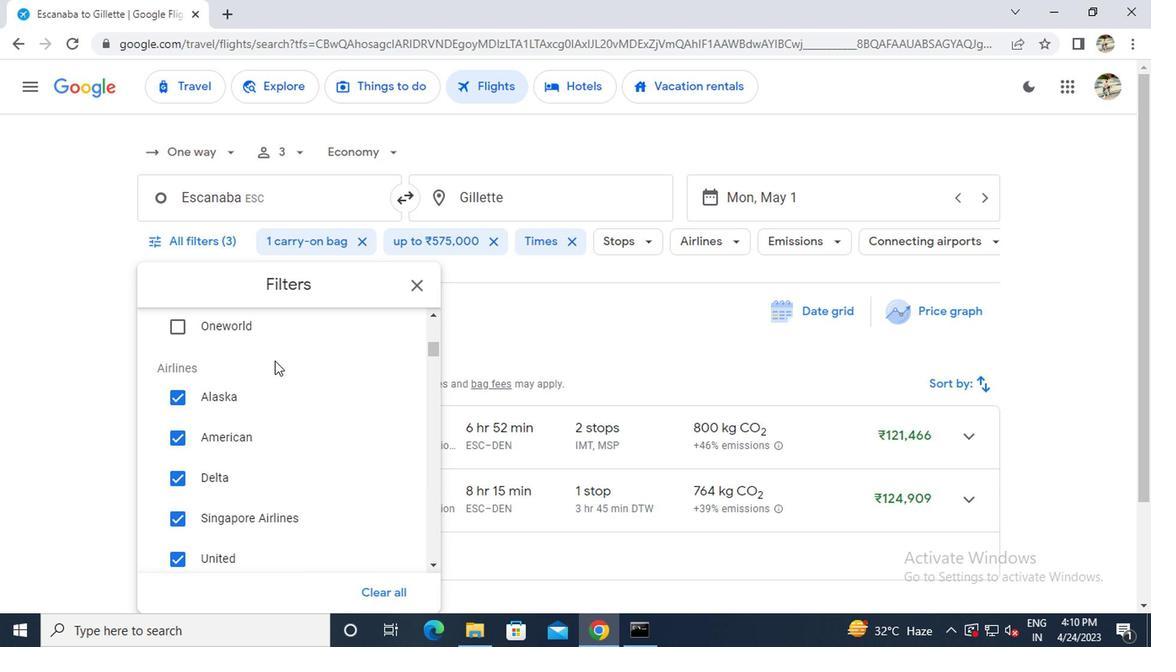 
Action: Mouse scrolled (272, 363) with delta (0, 0)
Screenshot: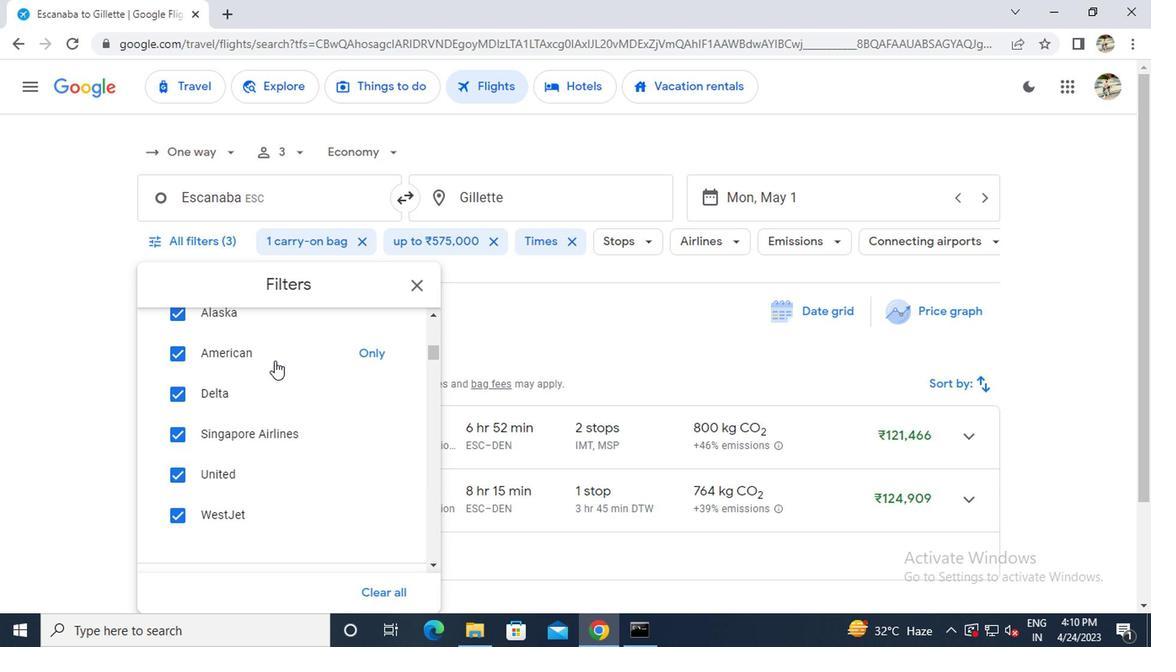 
Action: Mouse scrolled (272, 363) with delta (0, 0)
Screenshot: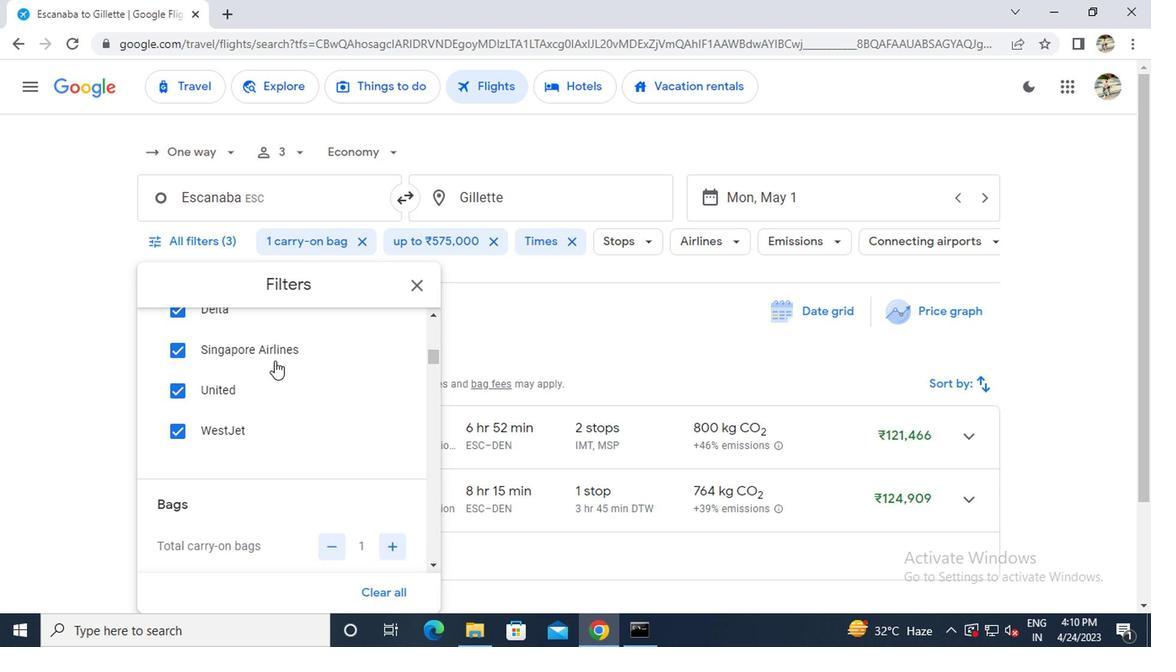 
Action: Mouse scrolled (272, 363) with delta (0, 0)
Screenshot: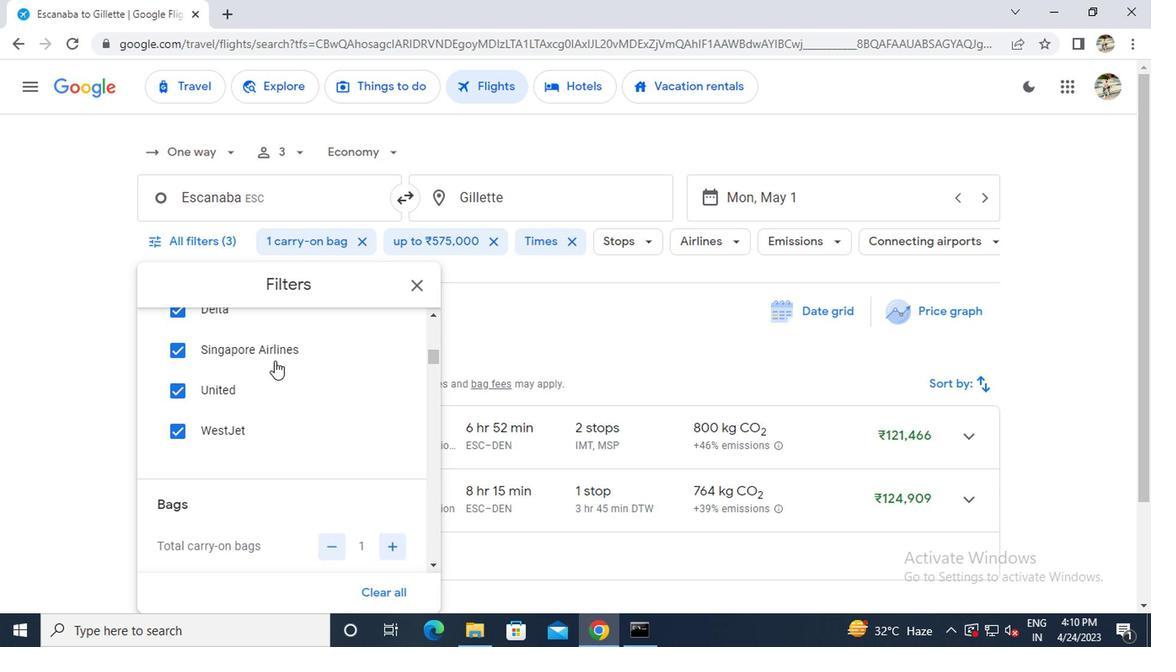 
Action: Mouse moved to (386, 386)
Screenshot: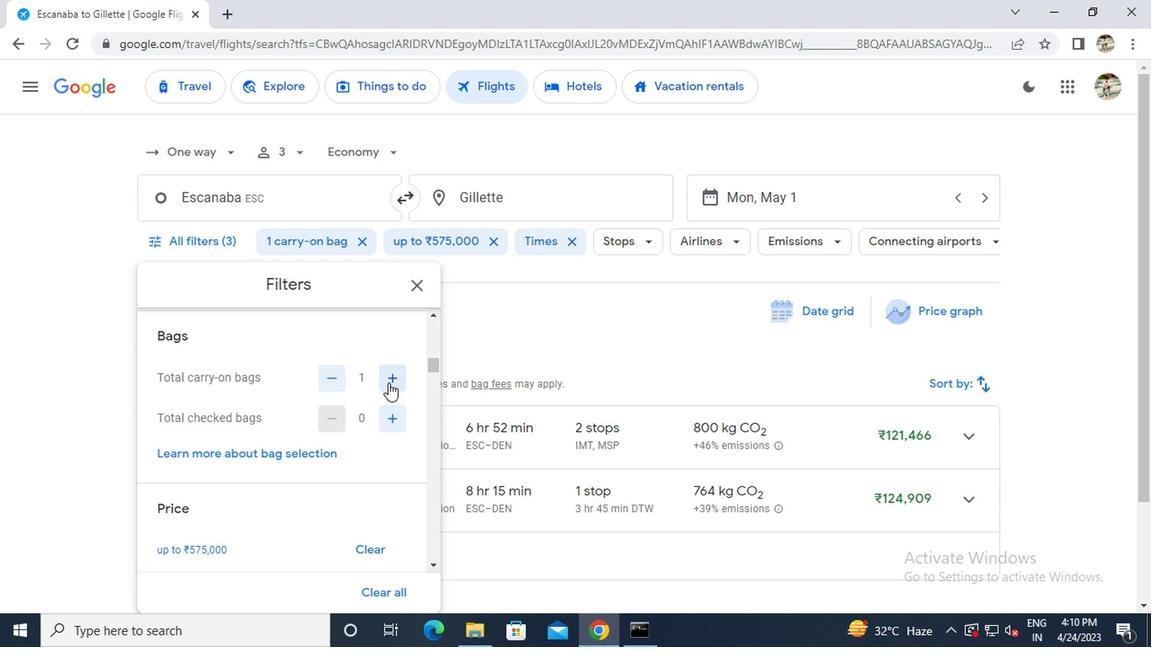 
Action: Mouse pressed left at (386, 386)
Screenshot: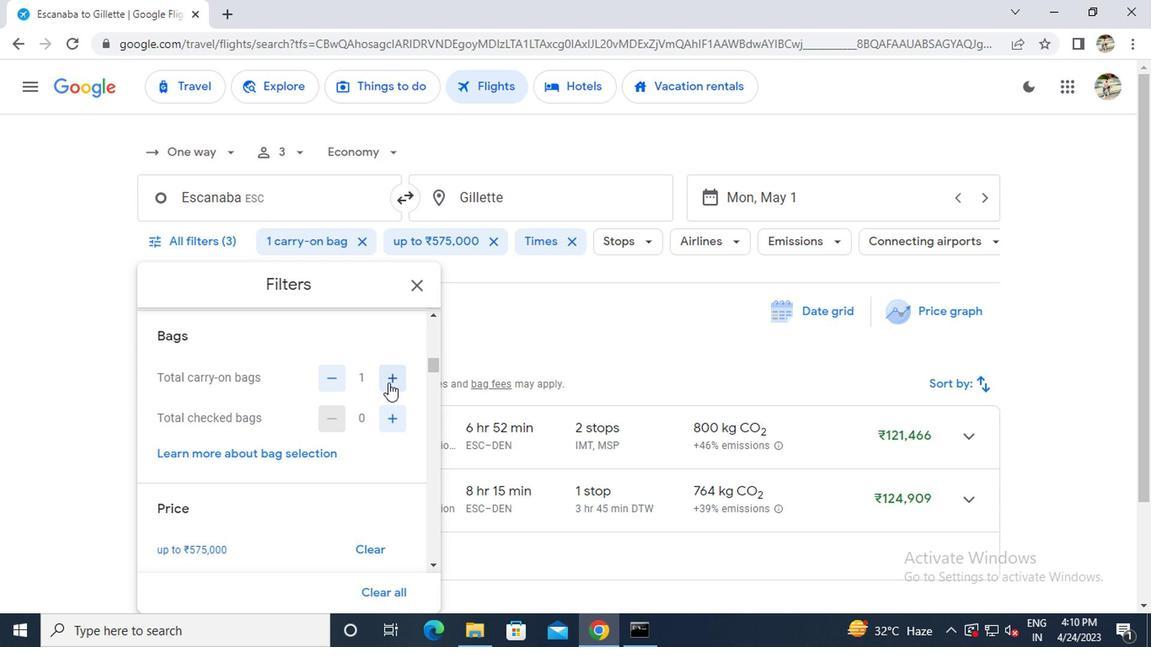 
Action: Mouse moved to (325, 381)
Screenshot: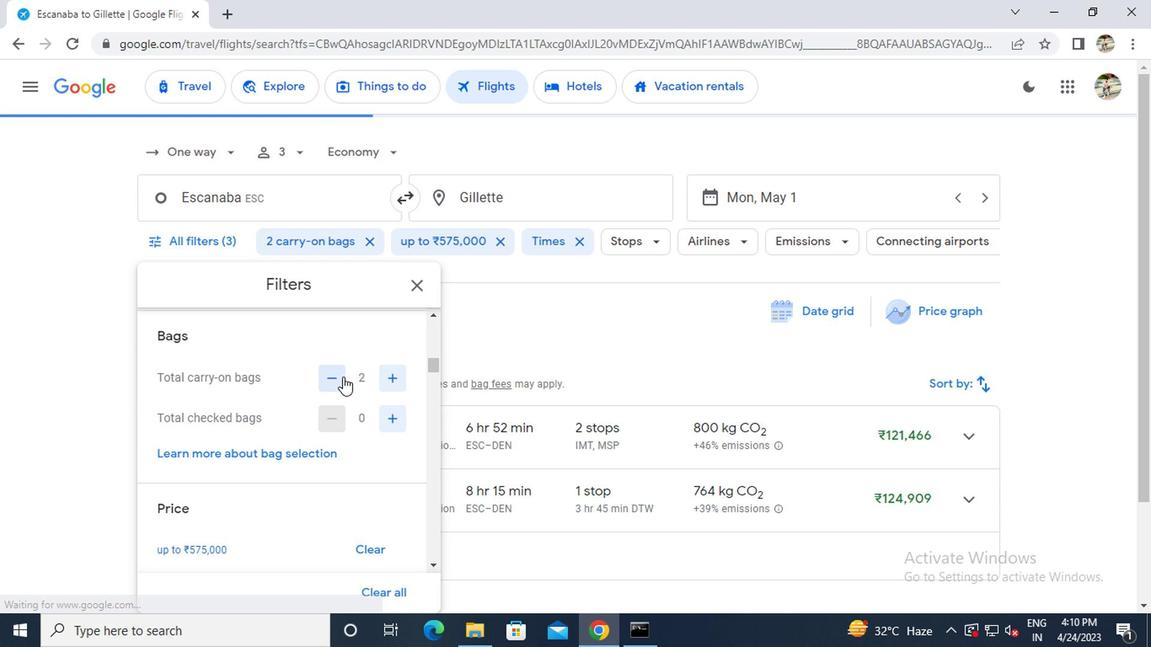 
Action: Mouse pressed left at (325, 381)
Screenshot: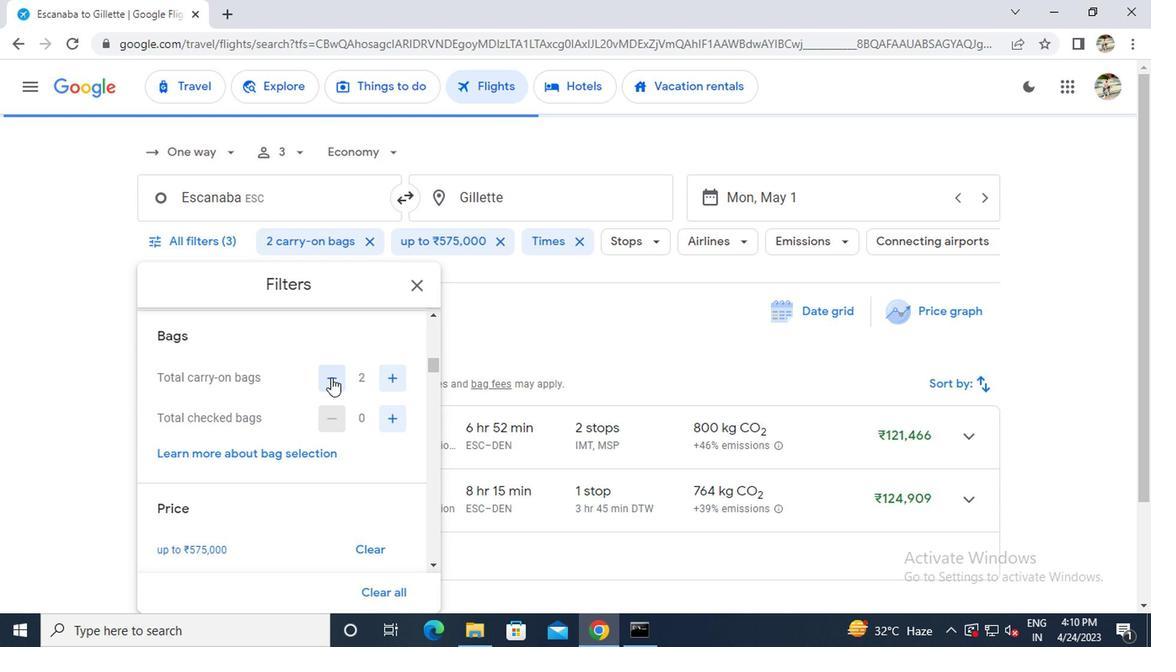 
Action: Mouse moved to (352, 409)
Screenshot: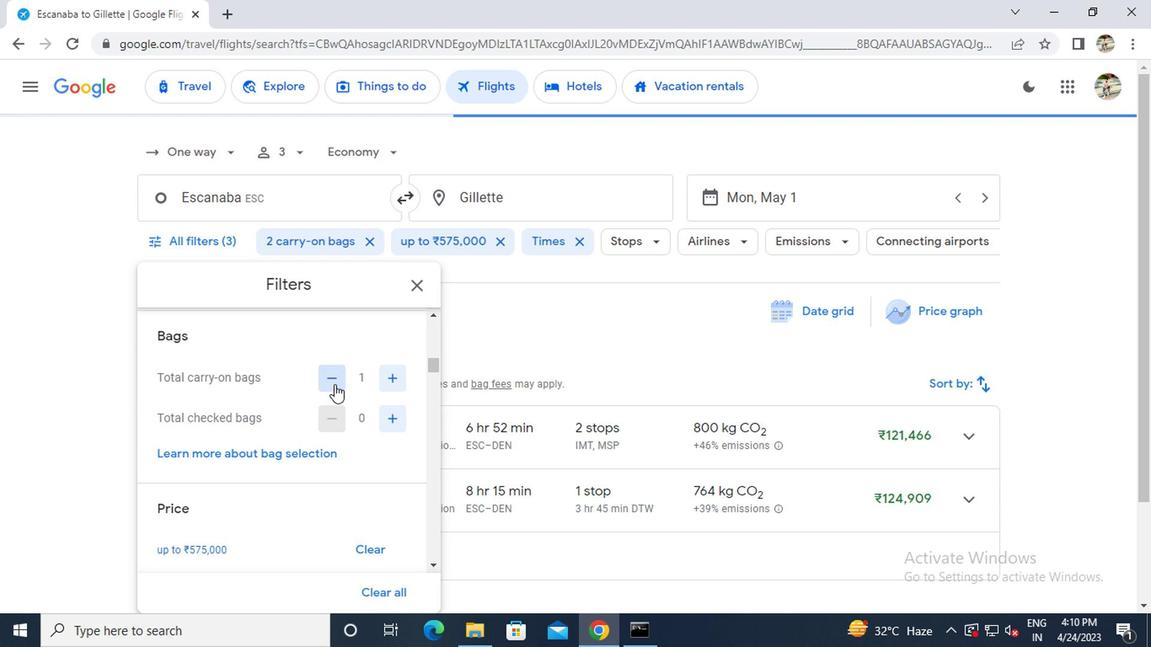 
Action: Mouse scrolled (352, 408) with delta (0, -1)
Screenshot: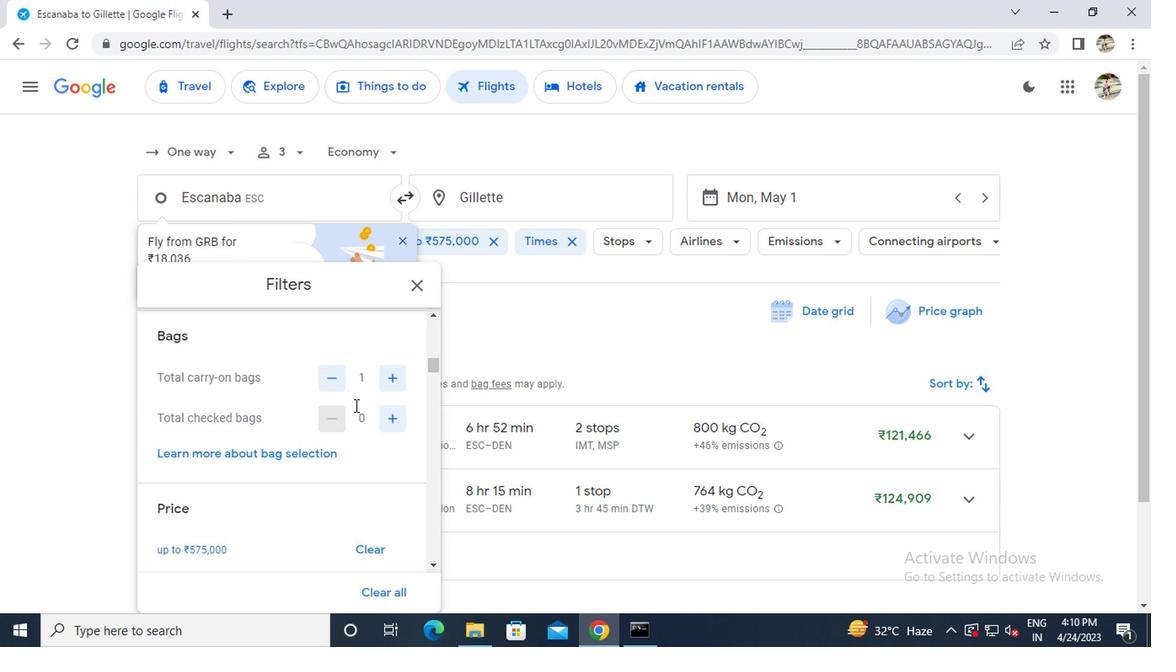 
Action: Mouse scrolled (352, 410) with delta (0, 0)
Screenshot: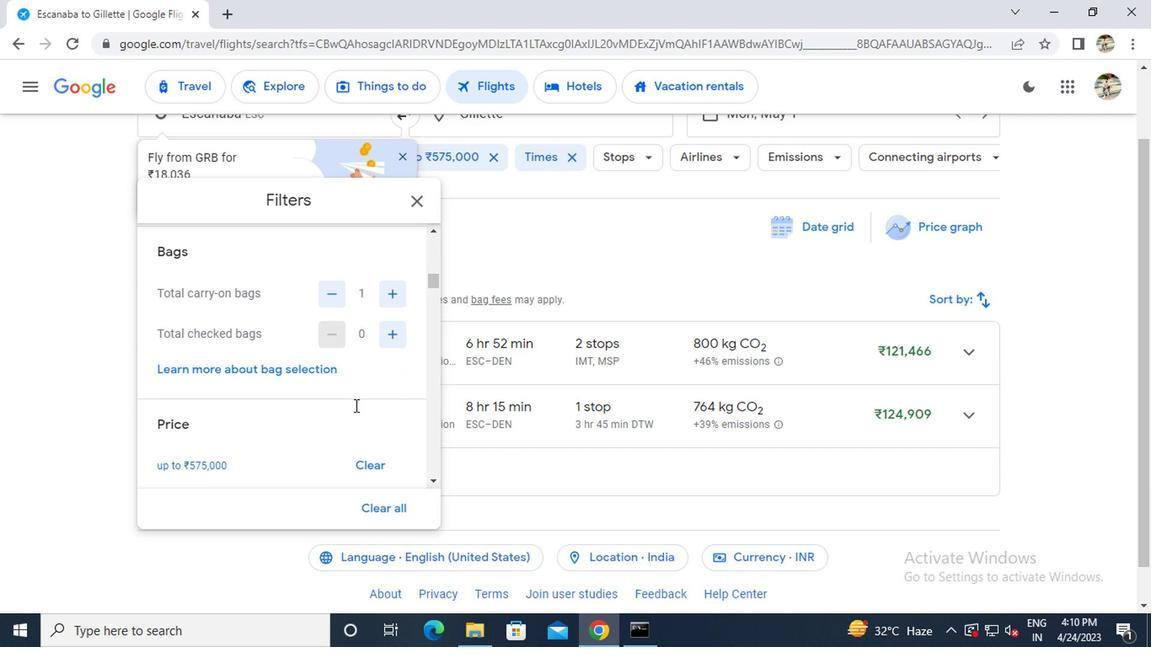 
Action: Mouse scrolled (352, 410) with delta (0, 0)
Screenshot: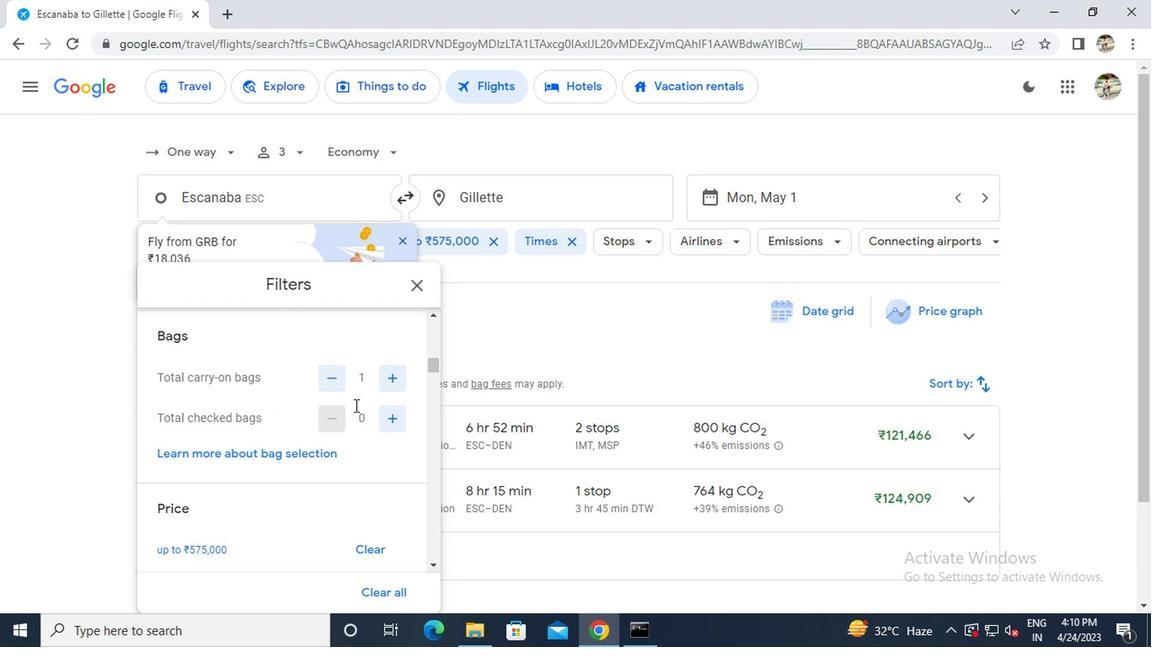 
Action: Mouse scrolled (352, 410) with delta (0, 0)
Screenshot: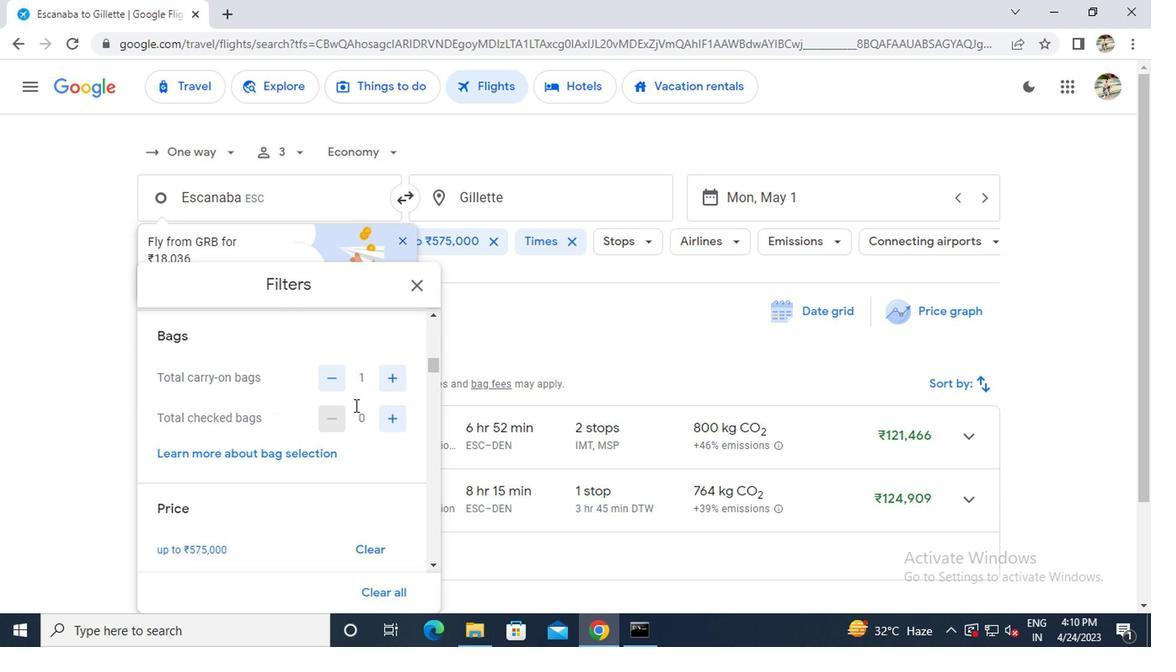 
Action: Mouse scrolled (352, 408) with delta (0, -1)
Screenshot: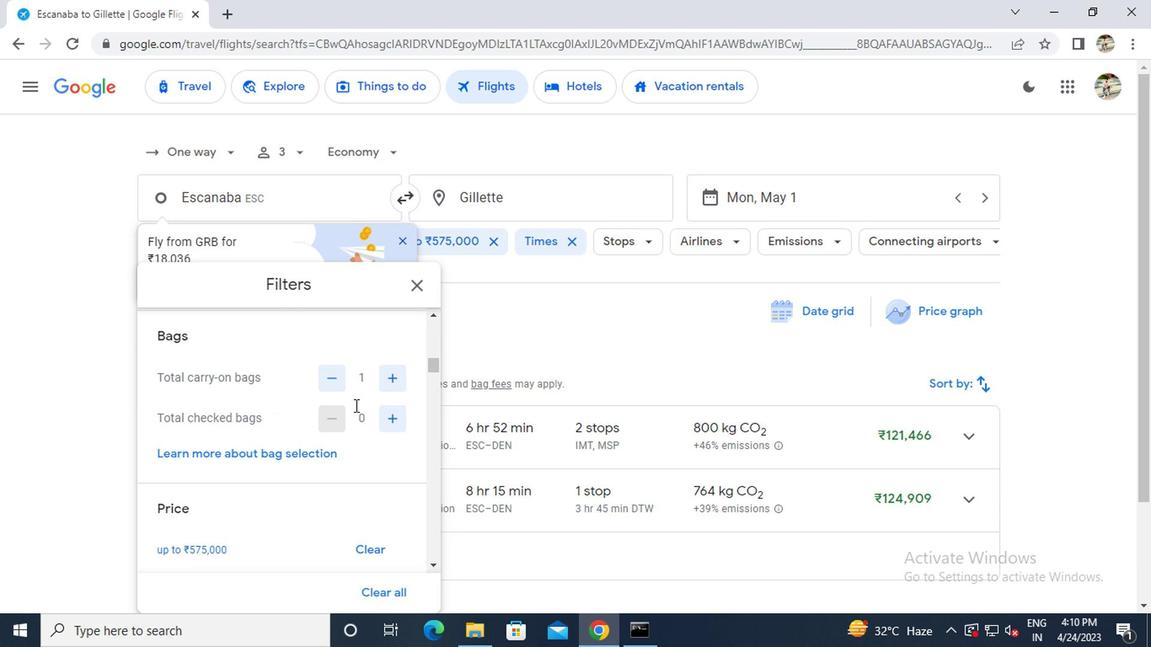 
Action: Mouse moved to (416, 211)
Screenshot: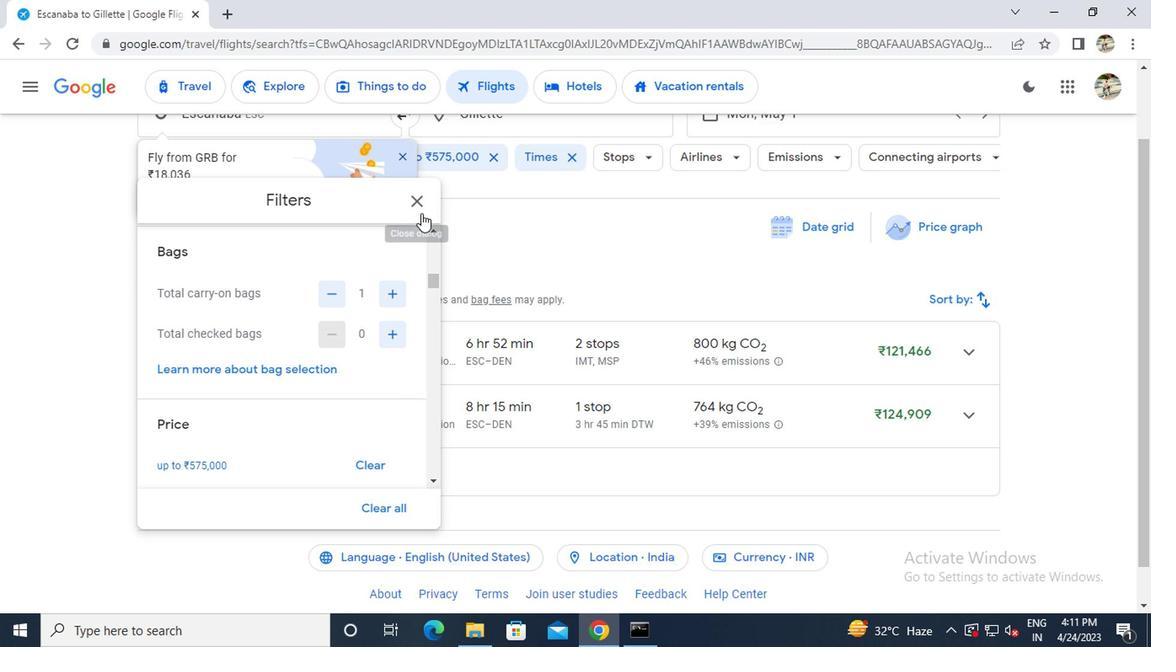 
Action: Mouse pressed left at (416, 211)
Screenshot: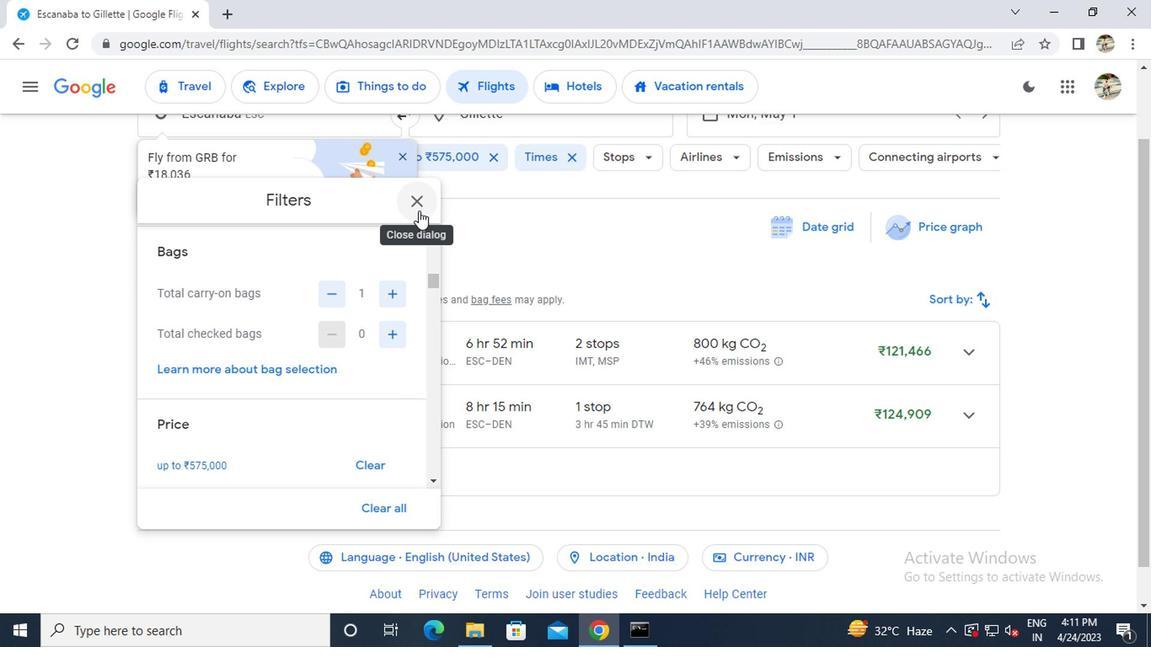 
